 Task: Search one way flight ticket for 3 adults, 3 children in premium economy from Sheridan: Sheridan County Airport to Laramie: Laramie Regional Airport on 5-3-2023. Choice of flights is Southwest. Number of bags: 1 carry on bag. Price is upto 108000. Outbound departure time preference is 20:45.
Action: Mouse moved to (295, 258)
Screenshot: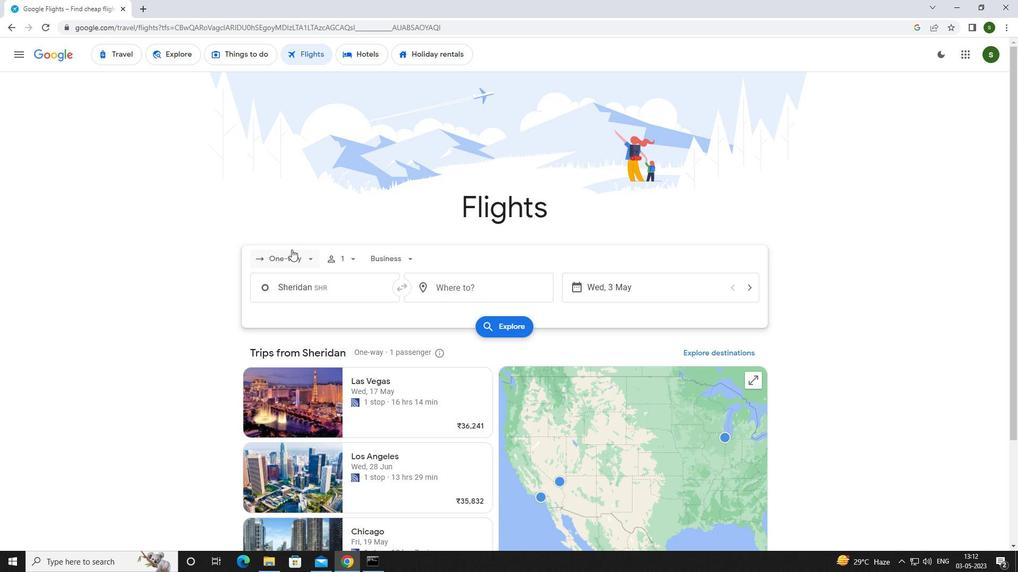 
Action: Mouse pressed left at (295, 258)
Screenshot: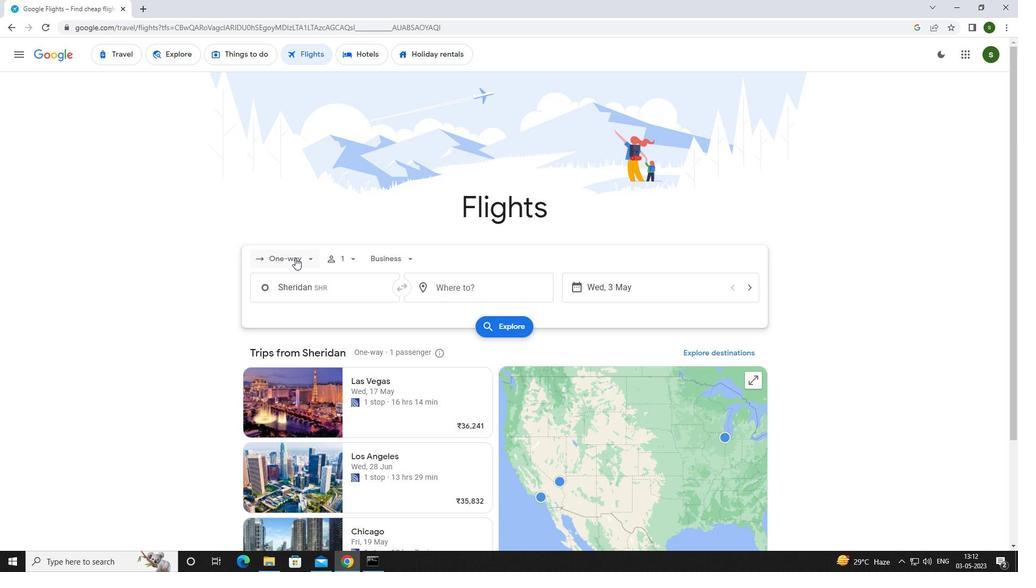 
Action: Mouse moved to (297, 312)
Screenshot: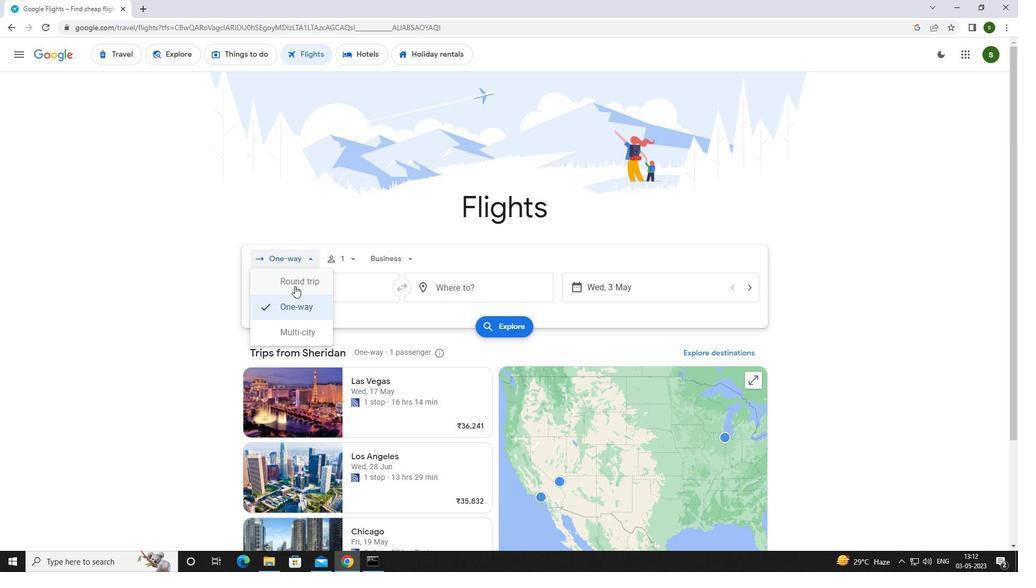 
Action: Mouse pressed left at (297, 312)
Screenshot: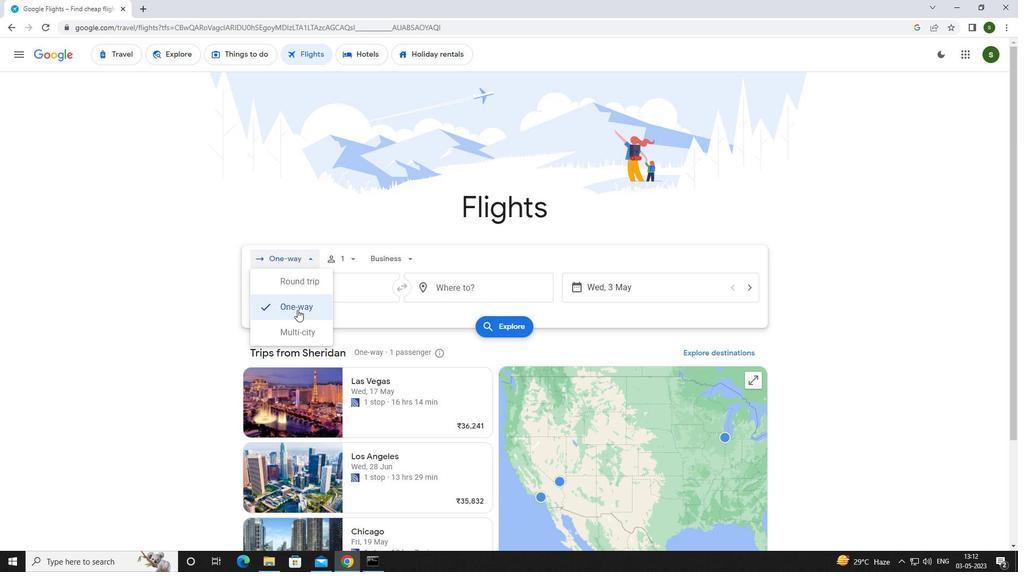 
Action: Mouse moved to (348, 260)
Screenshot: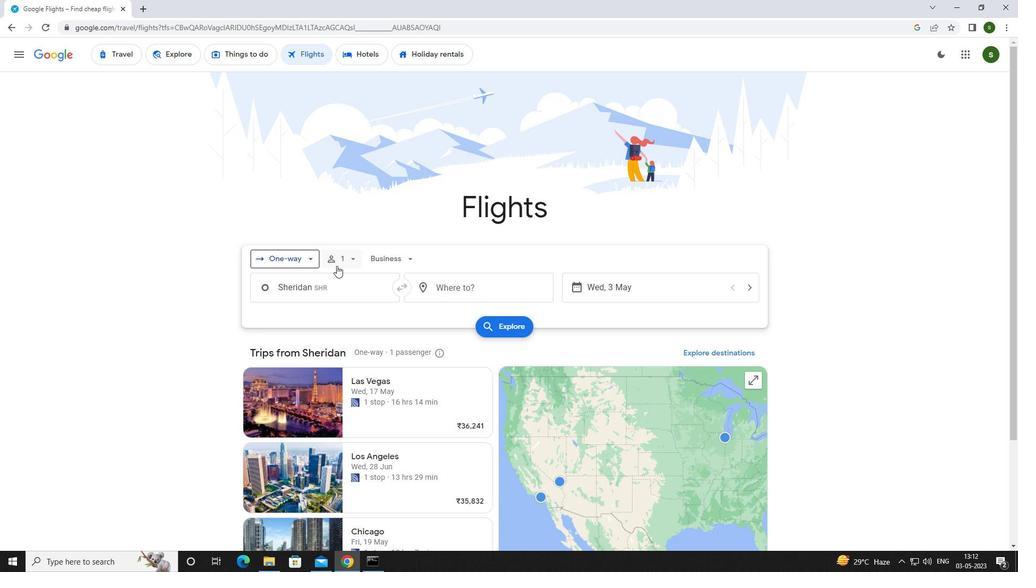 
Action: Mouse pressed left at (348, 260)
Screenshot: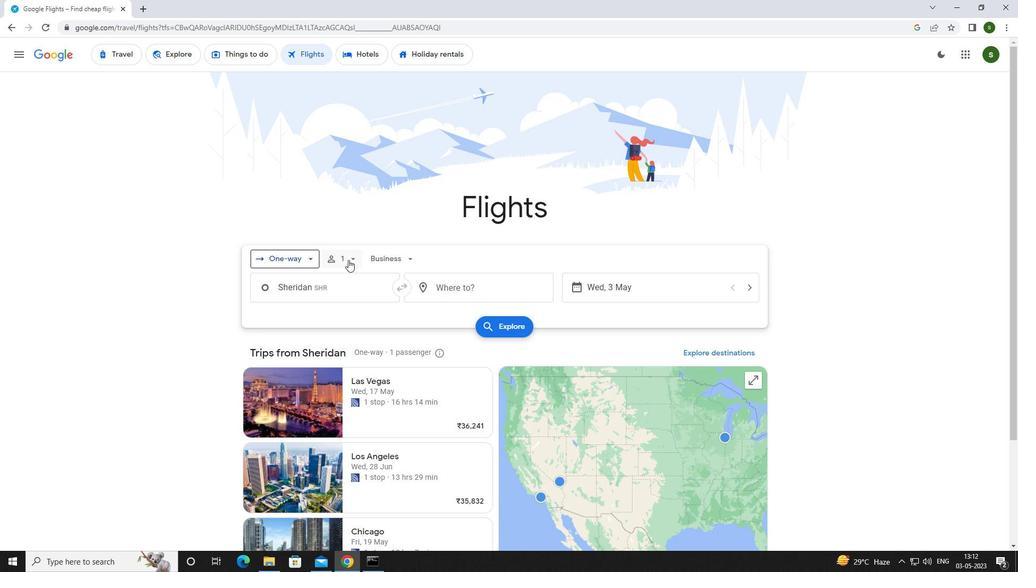 
Action: Mouse moved to (433, 283)
Screenshot: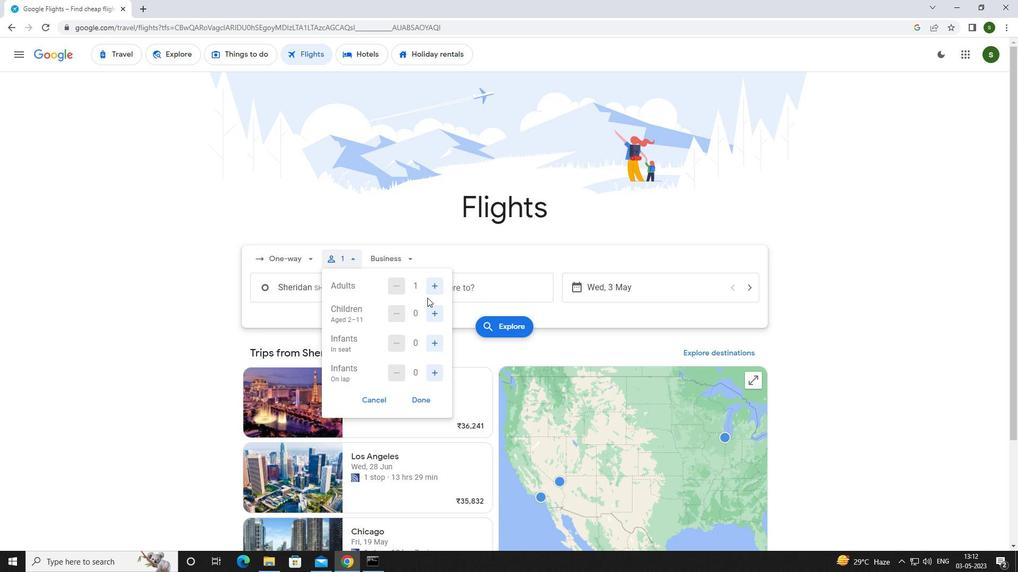 
Action: Mouse pressed left at (433, 283)
Screenshot: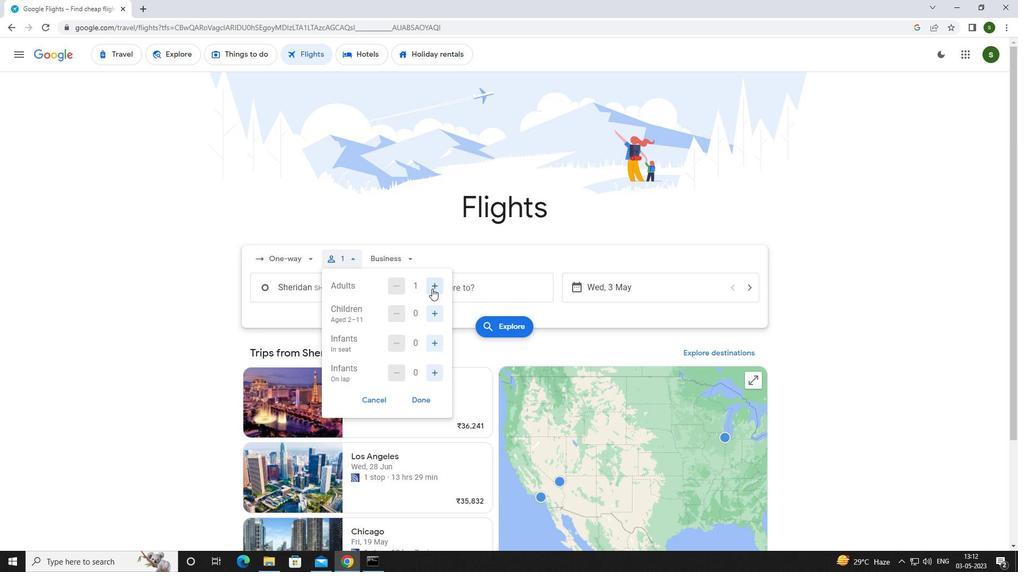 
Action: Mouse pressed left at (433, 283)
Screenshot: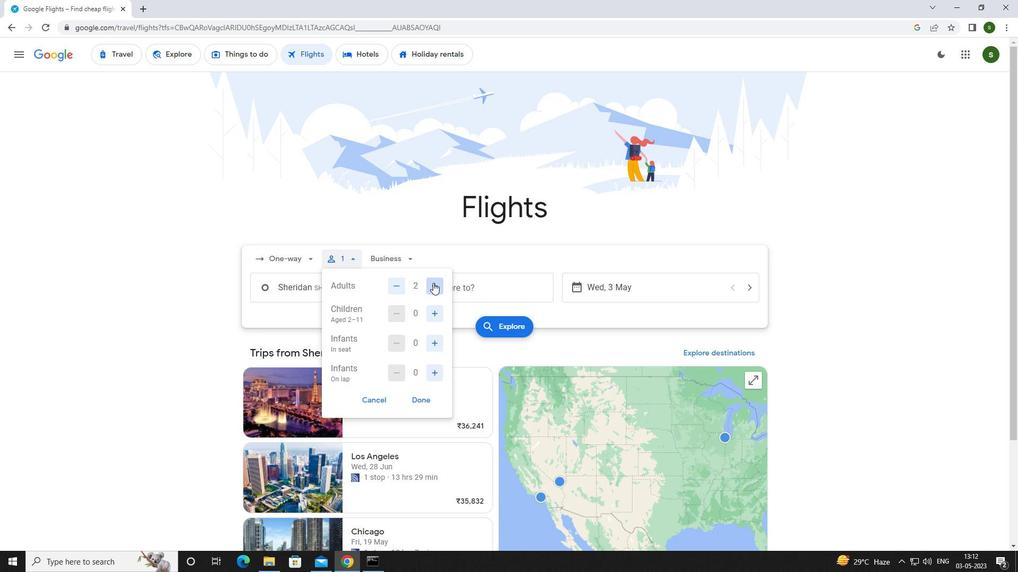 
Action: Mouse moved to (438, 316)
Screenshot: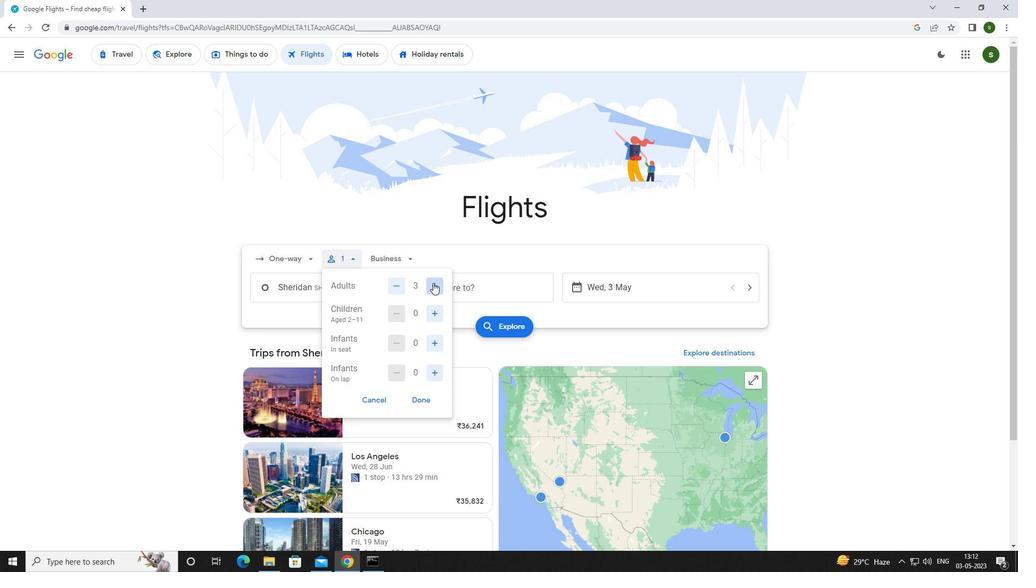 
Action: Mouse pressed left at (438, 316)
Screenshot: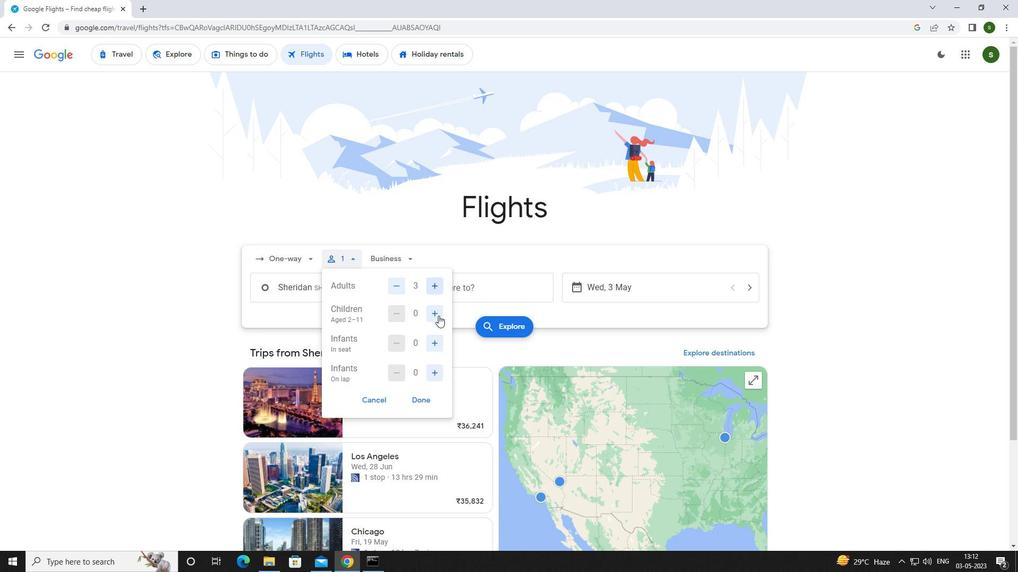 
Action: Mouse pressed left at (438, 316)
Screenshot: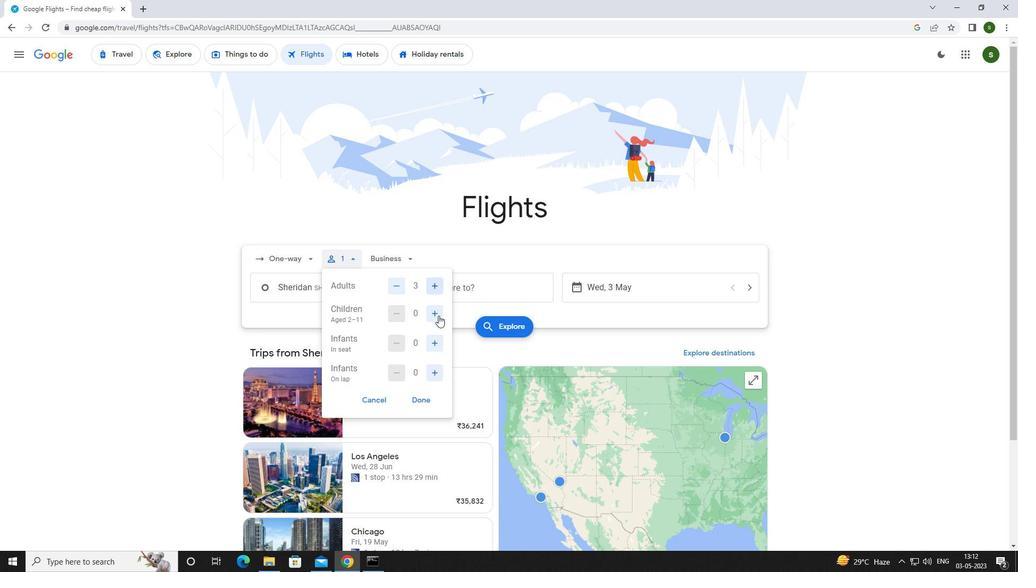 
Action: Mouse moved to (438, 316)
Screenshot: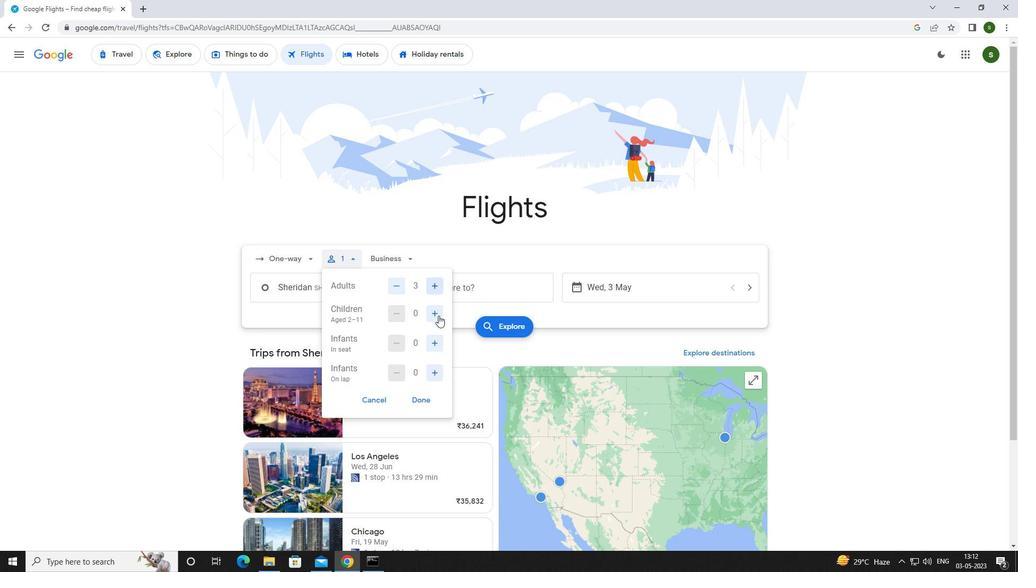 
Action: Mouse pressed left at (438, 316)
Screenshot: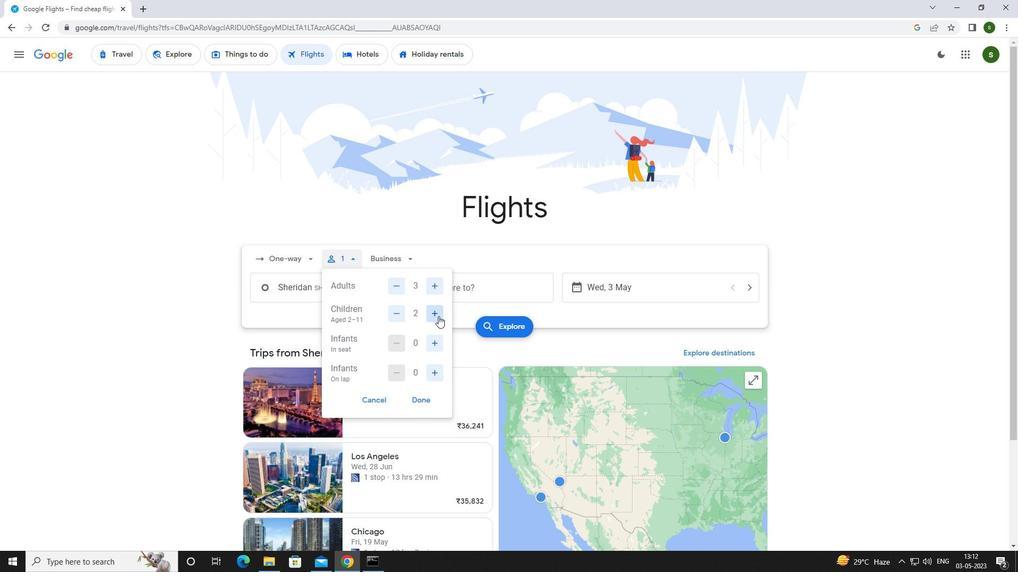 
Action: Mouse moved to (406, 259)
Screenshot: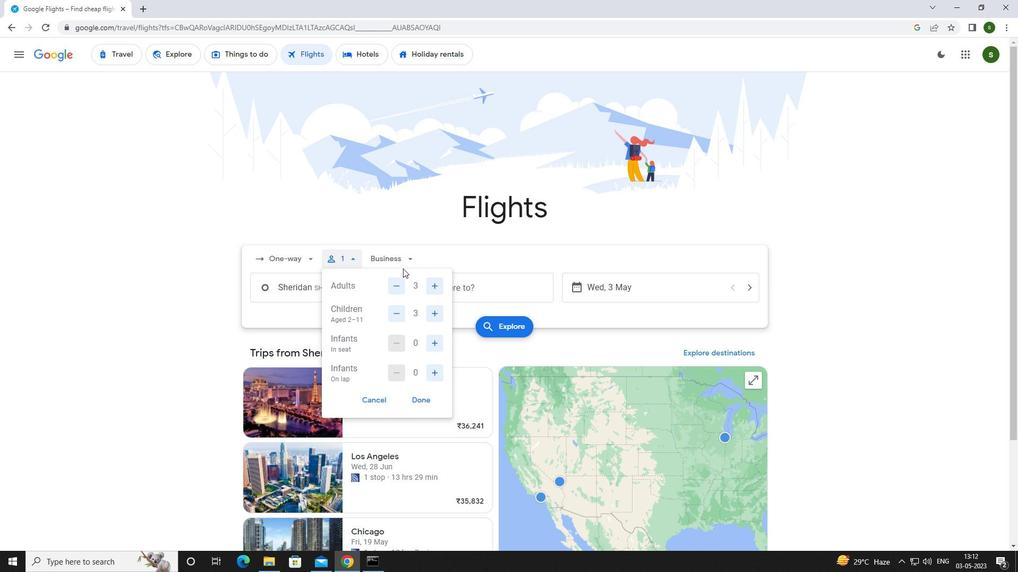 
Action: Mouse pressed left at (406, 259)
Screenshot: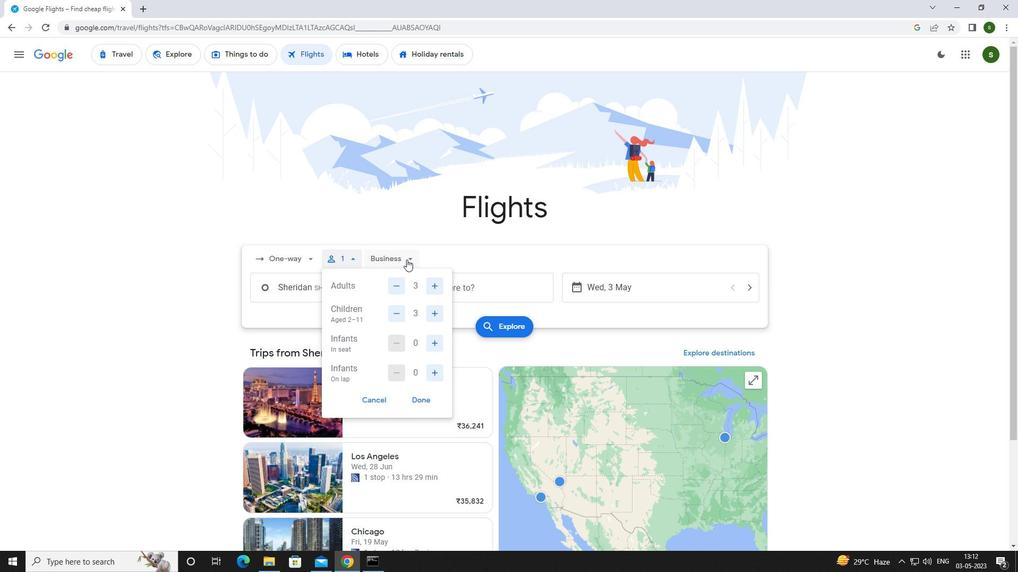 
Action: Mouse moved to (418, 305)
Screenshot: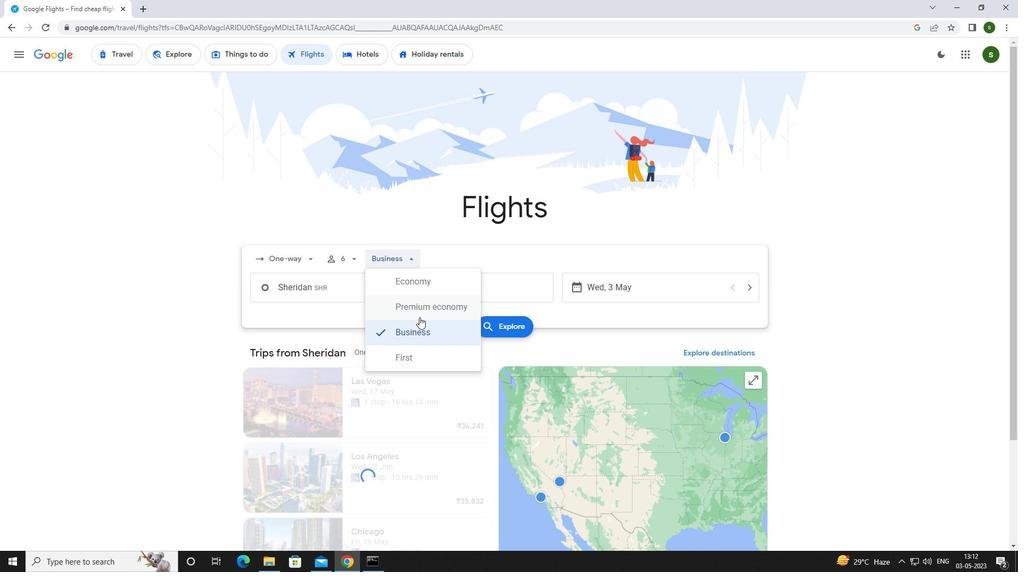 
Action: Mouse pressed left at (418, 305)
Screenshot: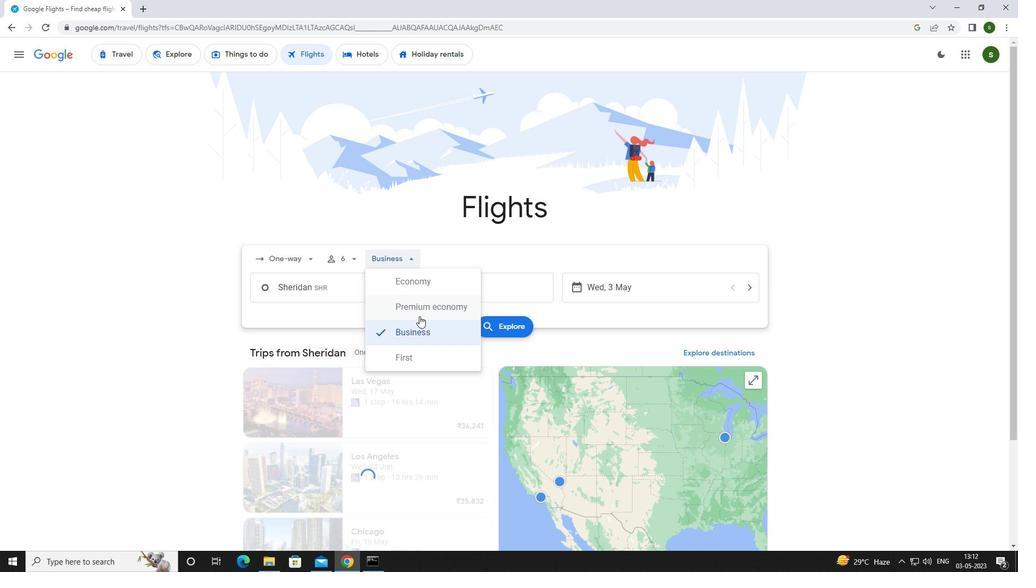 
Action: Mouse moved to (370, 287)
Screenshot: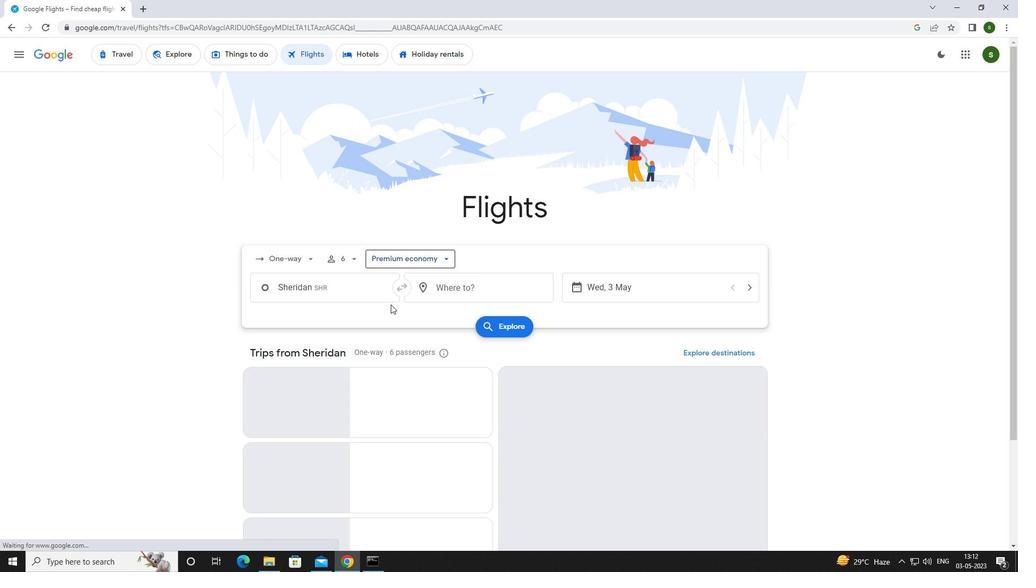 
Action: Mouse pressed left at (370, 287)
Screenshot: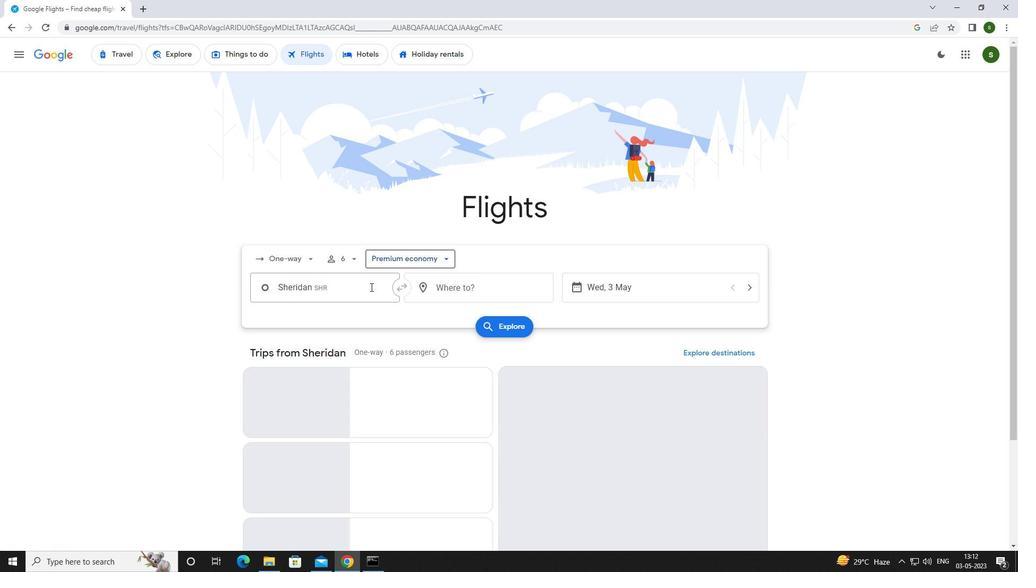 
Action: Mouse moved to (369, 284)
Screenshot: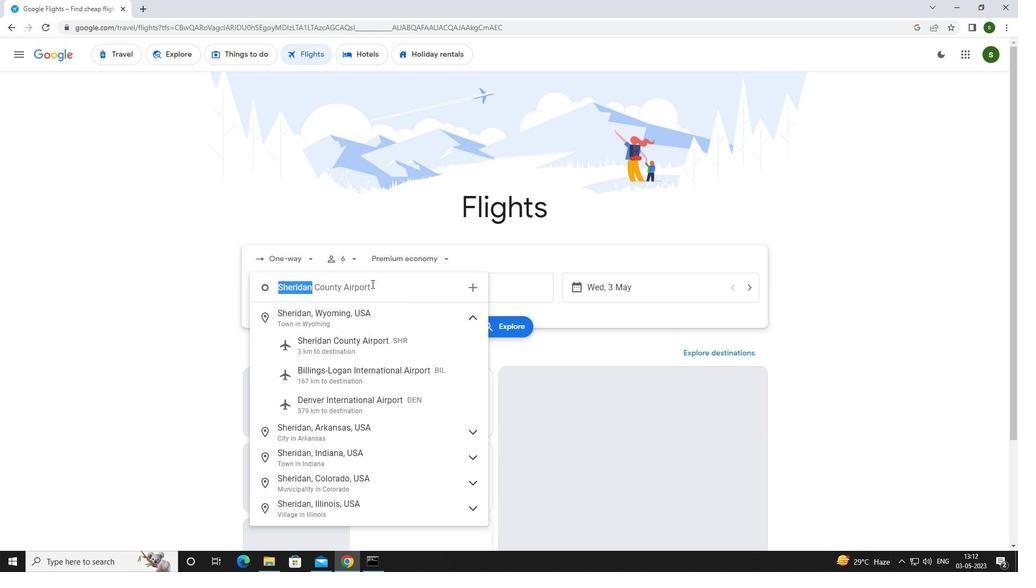
Action: Key pressed <Key.caps_lock>s<Key.caps_lock>heridan
Screenshot: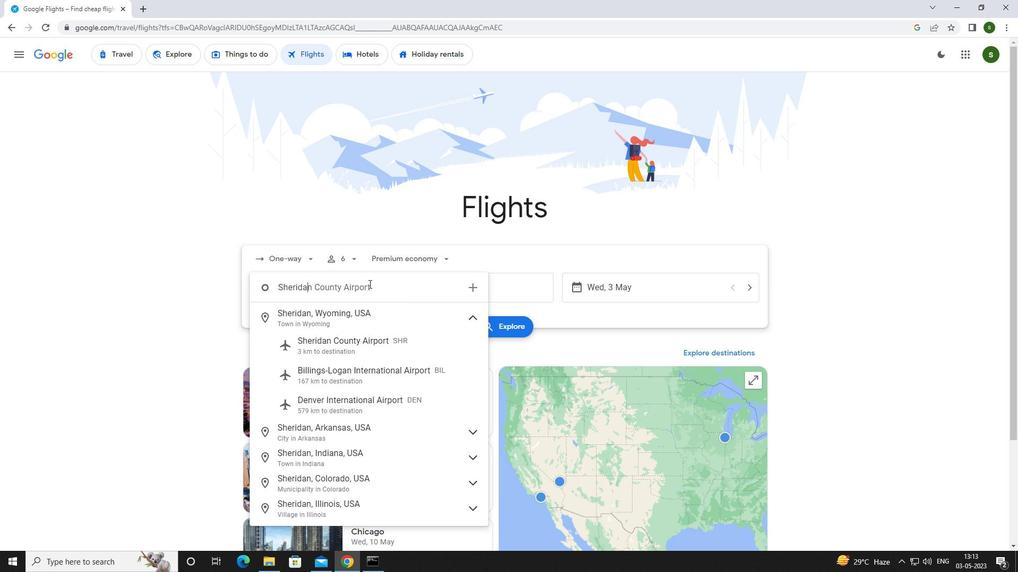 
Action: Mouse moved to (378, 339)
Screenshot: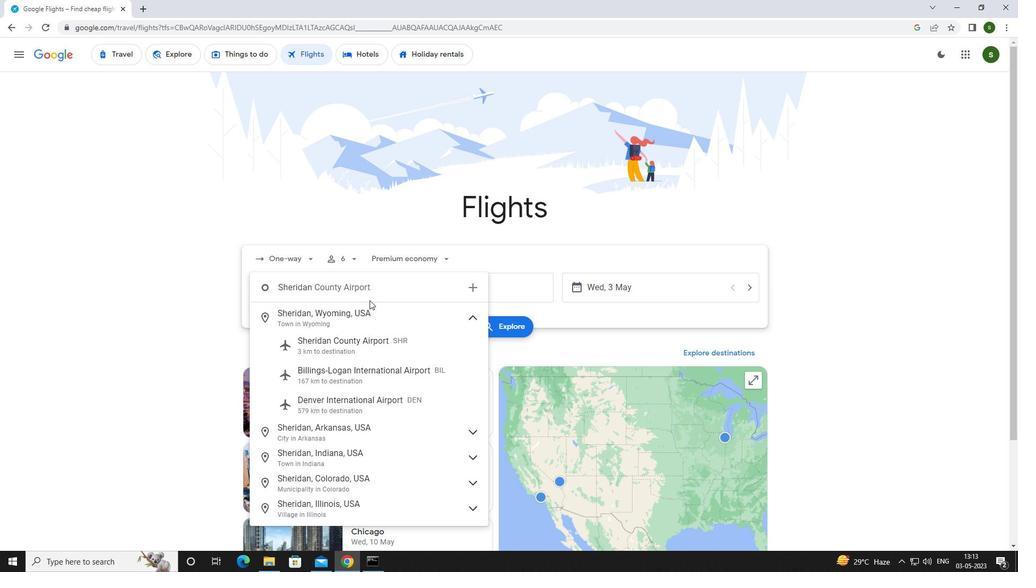 
Action: Mouse pressed left at (378, 339)
Screenshot: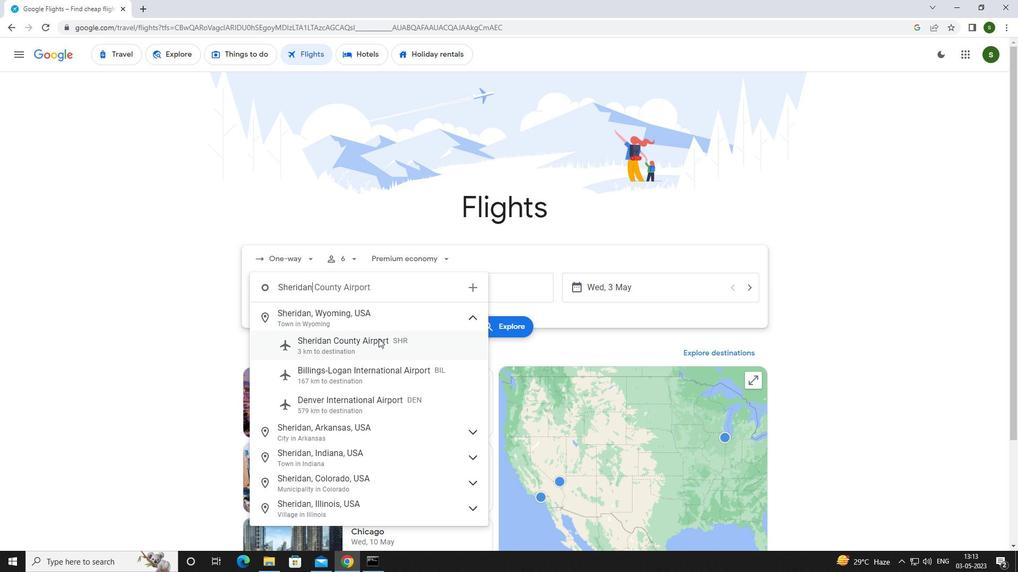 
Action: Mouse moved to (478, 279)
Screenshot: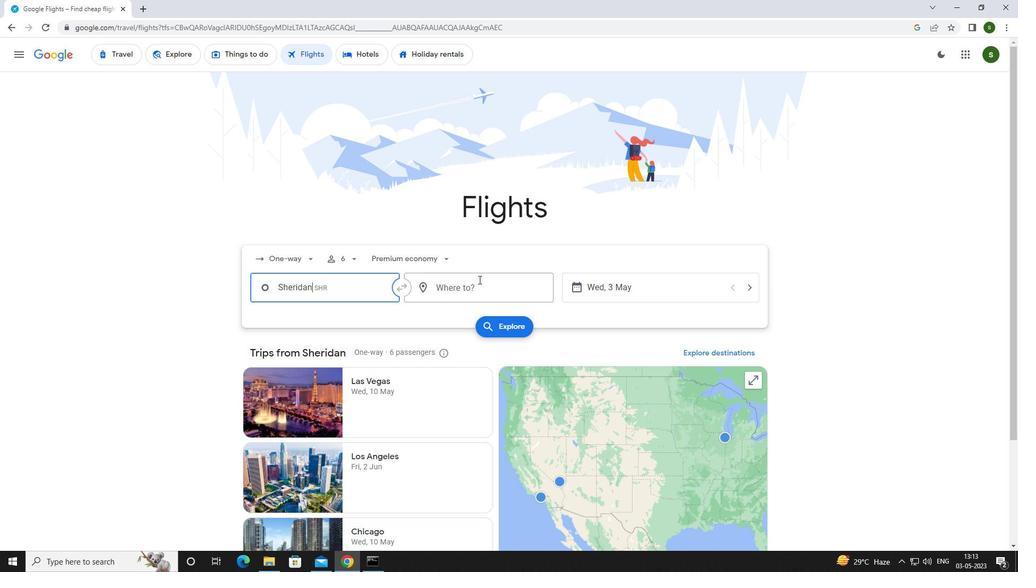 
Action: Mouse pressed left at (478, 279)
Screenshot: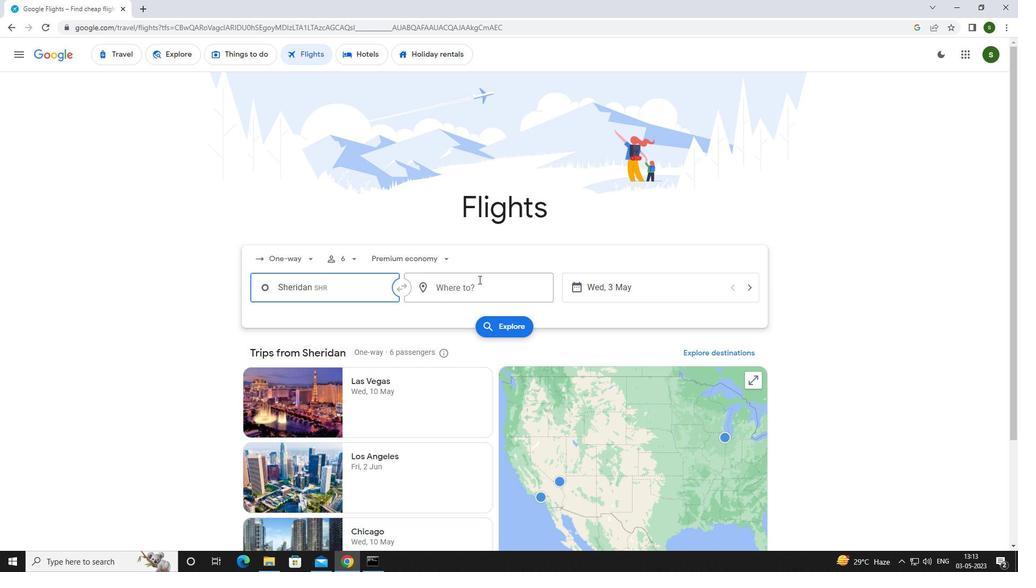 
Action: Mouse moved to (405, 300)
Screenshot: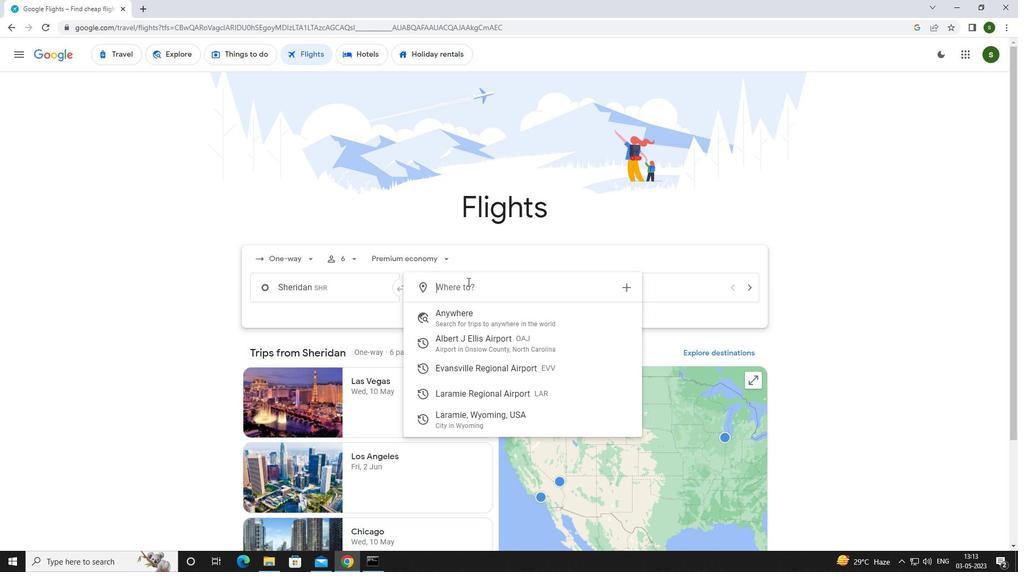 
Action: Key pressed <Key.caps_lock>l<Key.caps_lock>aram
Screenshot: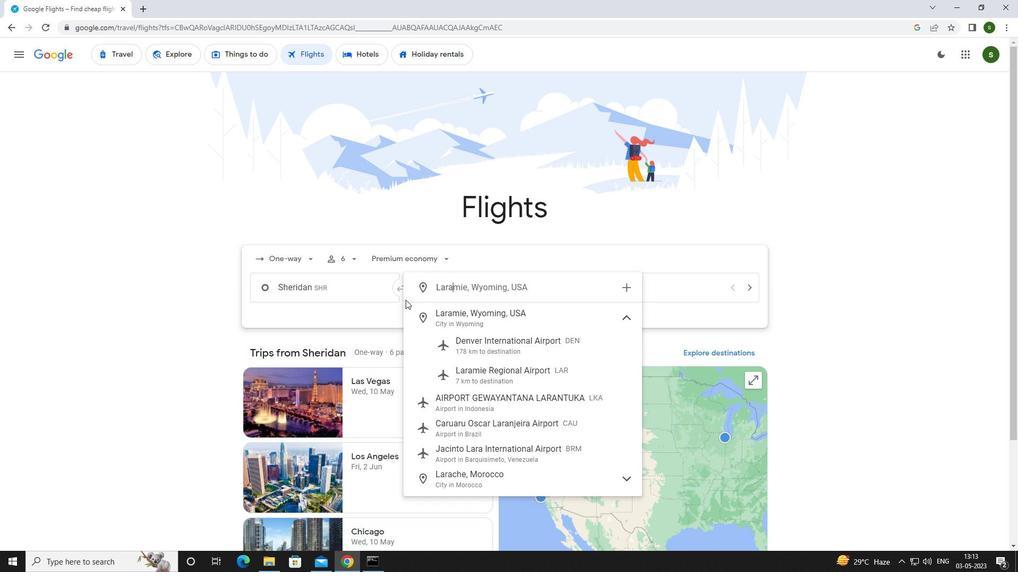 
Action: Mouse moved to (475, 373)
Screenshot: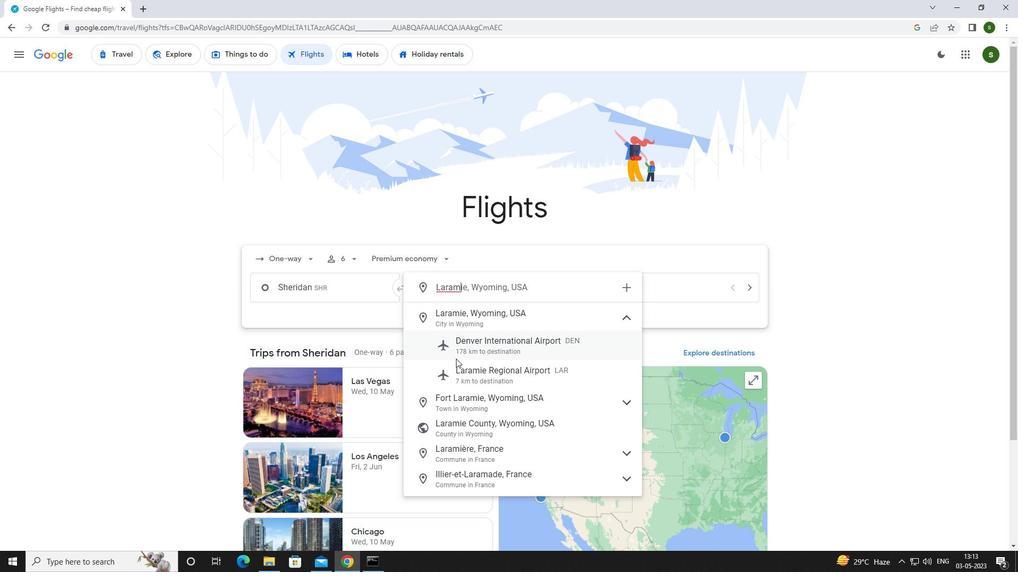 
Action: Mouse pressed left at (475, 373)
Screenshot: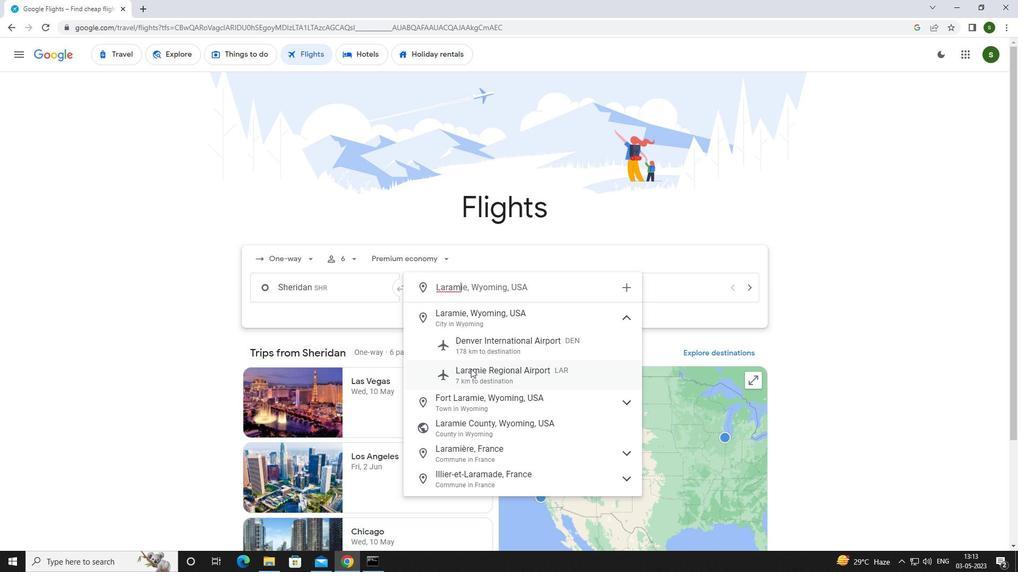 
Action: Mouse moved to (653, 287)
Screenshot: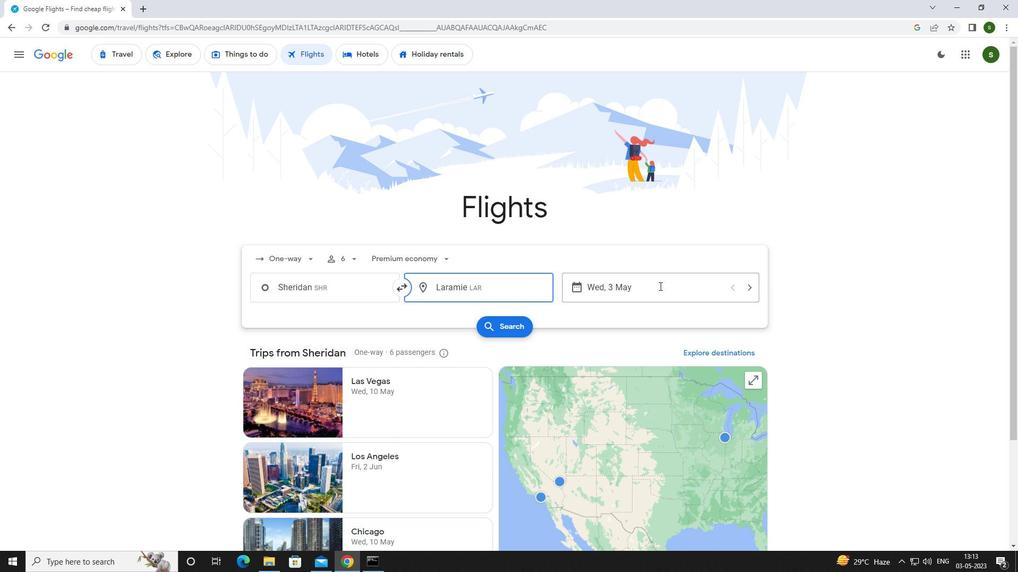 
Action: Mouse pressed left at (653, 287)
Screenshot: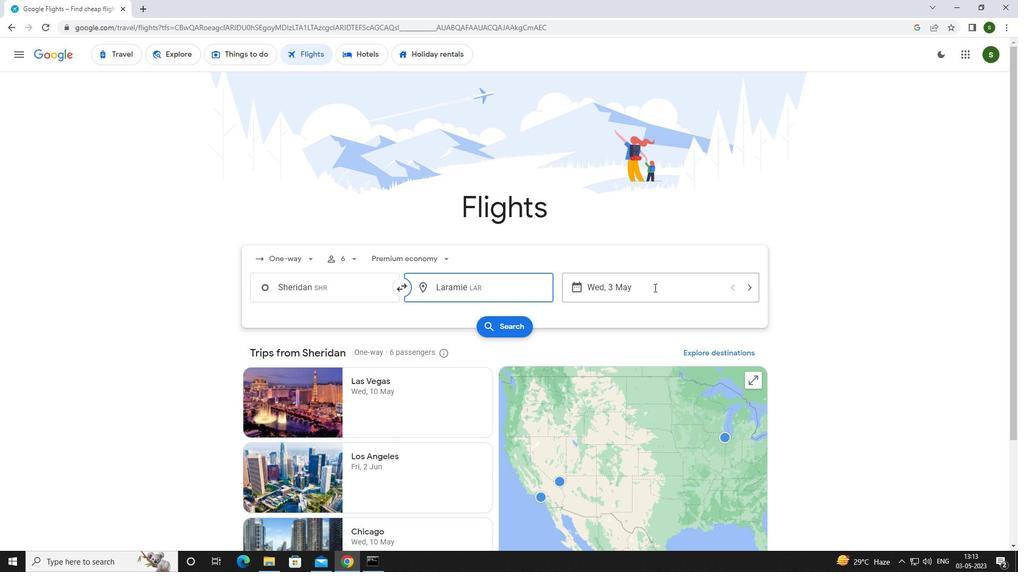 
Action: Mouse moved to (459, 355)
Screenshot: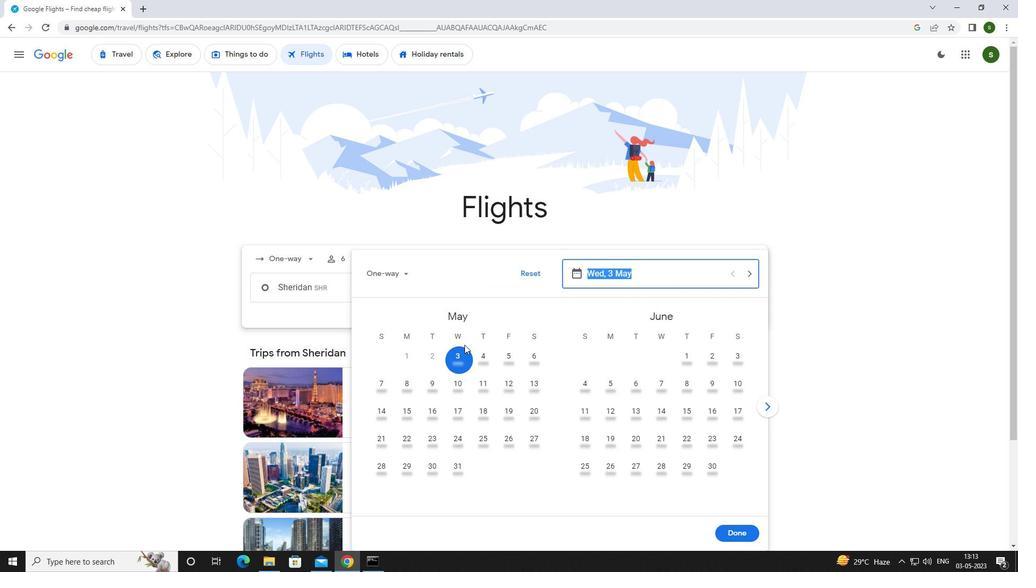 
Action: Mouse pressed left at (459, 355)
Screenshot: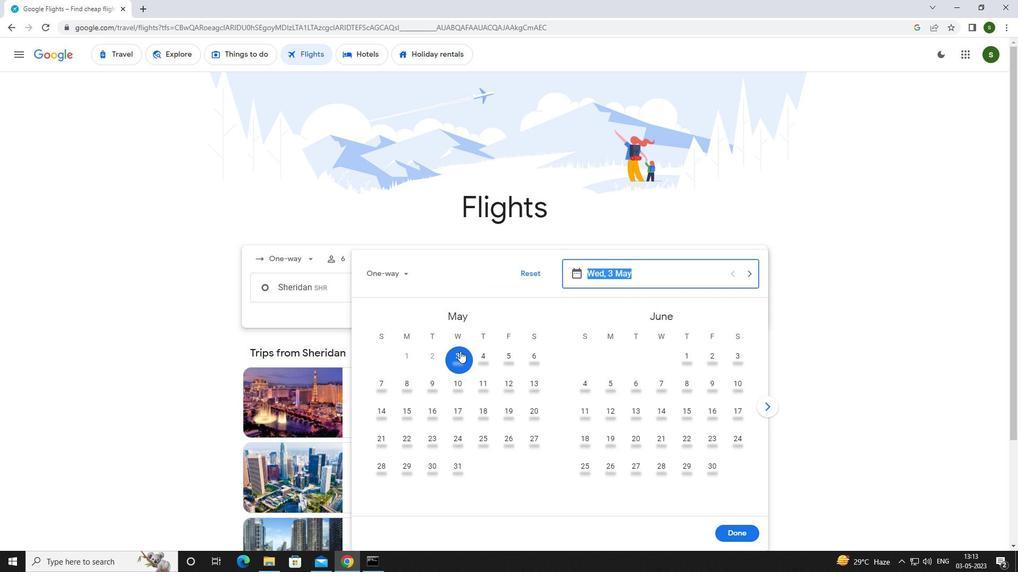 
Action: Mouse moved to (733, 529)
Screenshot: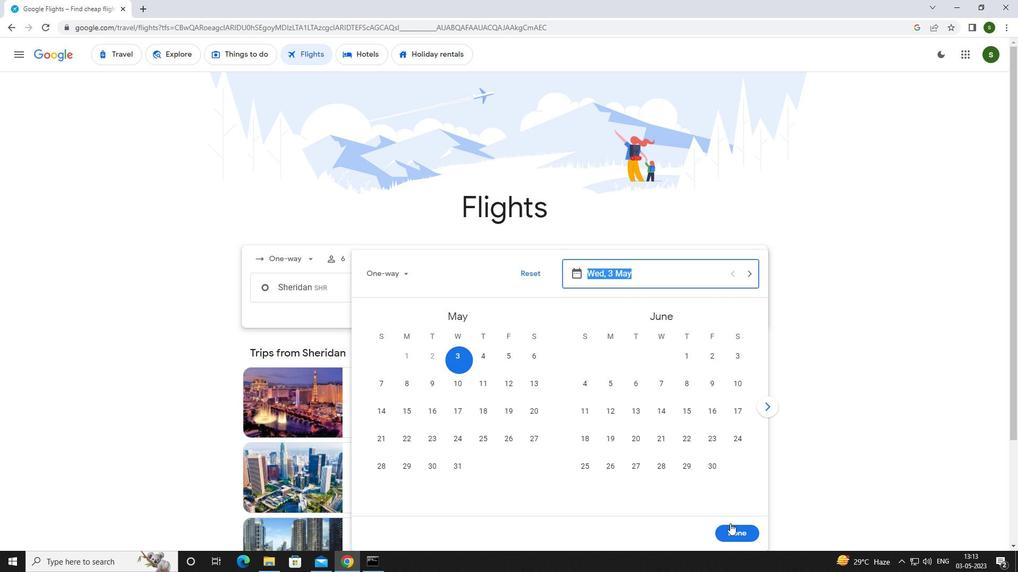 
Action: Mouse pressed left at (733, 529)
Screenshot: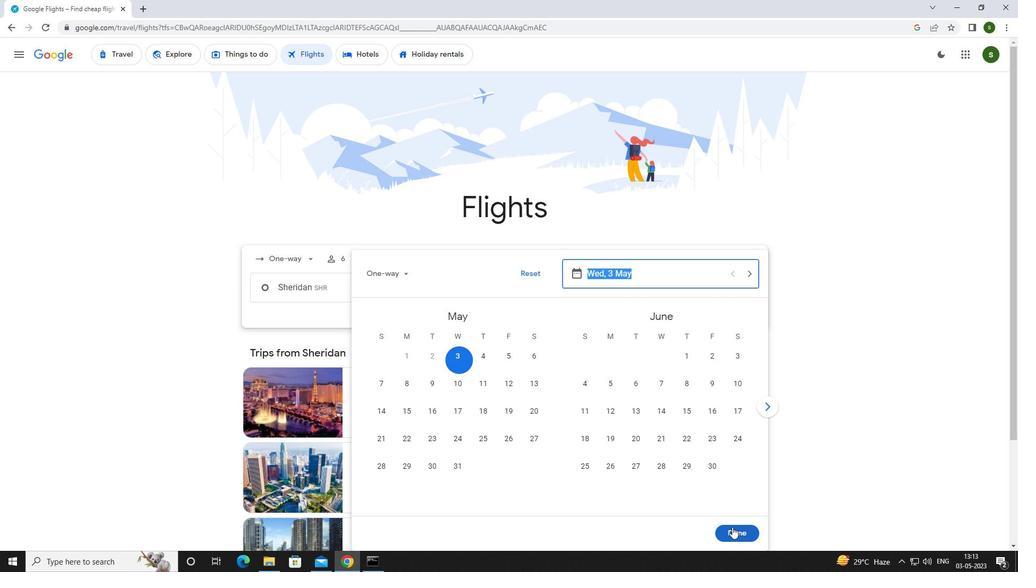 
Action: Mouse moved to (499, 328)
Screenshot: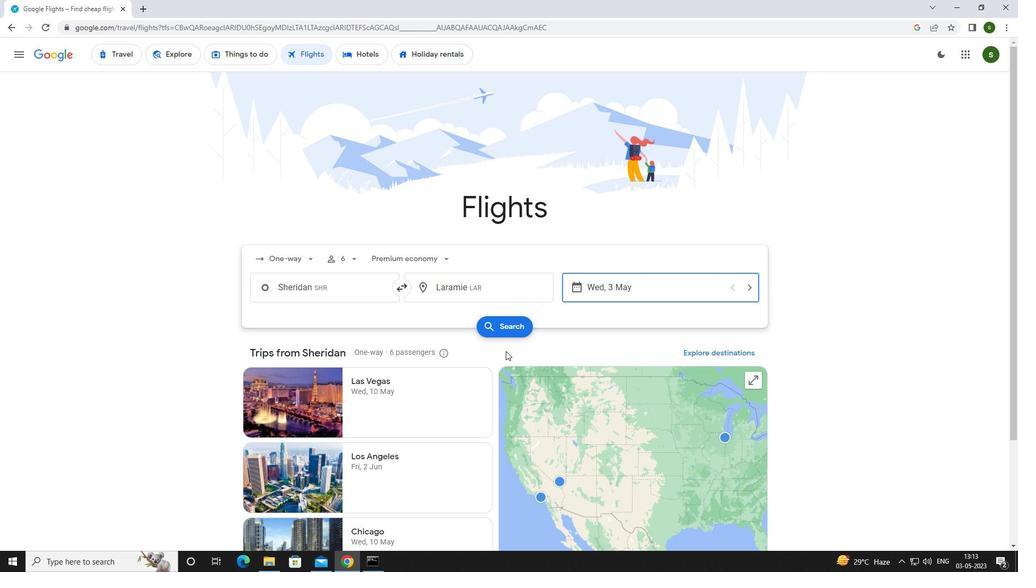 
Action: Mouse pressed left at (499, 328)
Screenshot: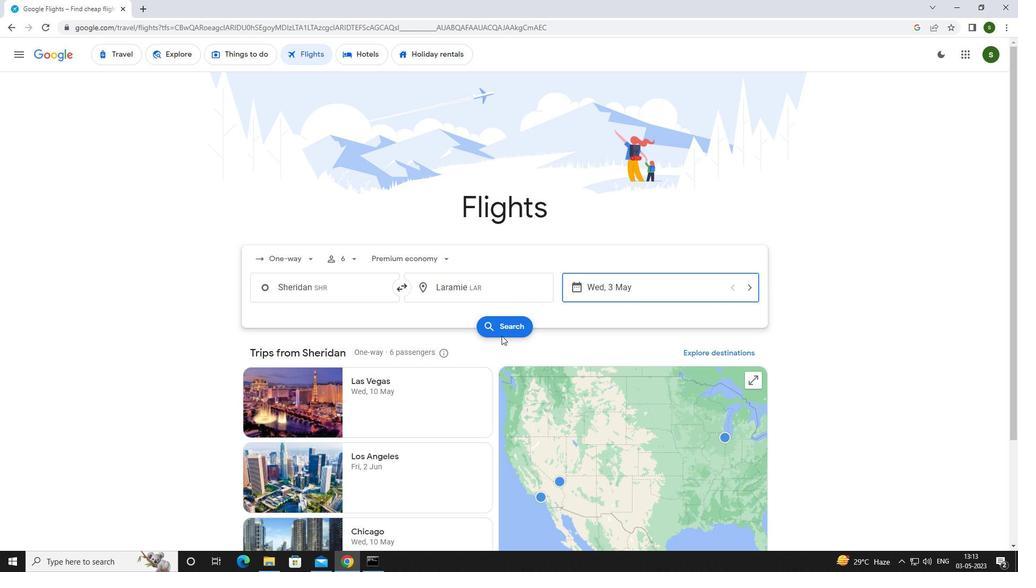 
Action: Mouse moved to (276, 155)
Screenshot: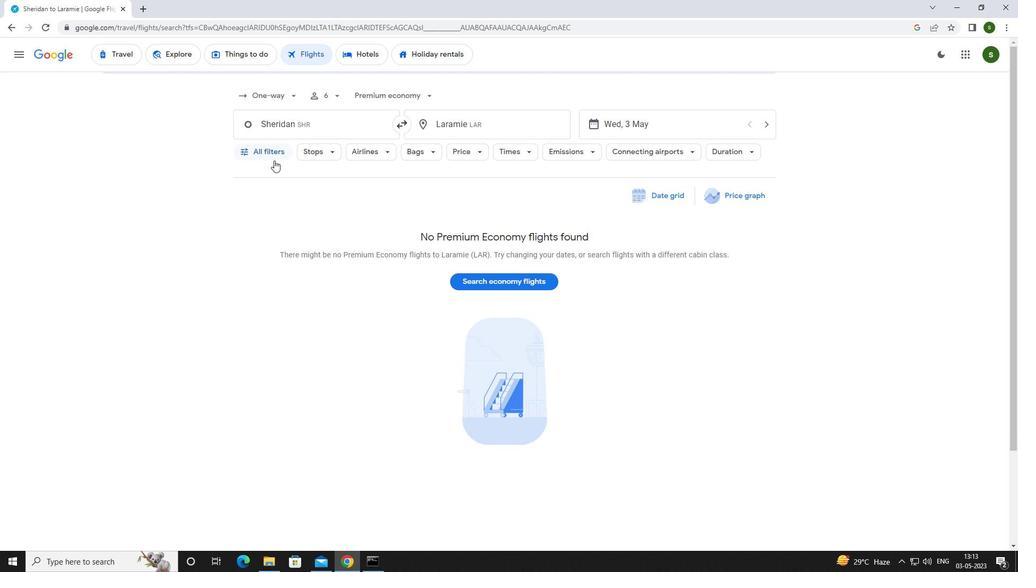 
Action: Mouse pressed left at (276, 155)
Screenshot: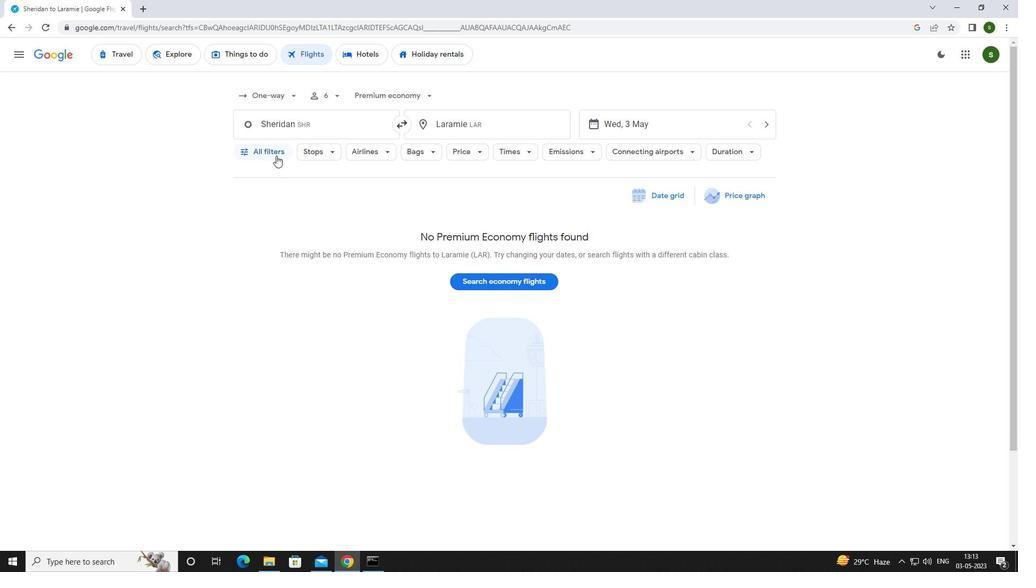 
Action: Mouse moved to (395, 373)
Screenshot: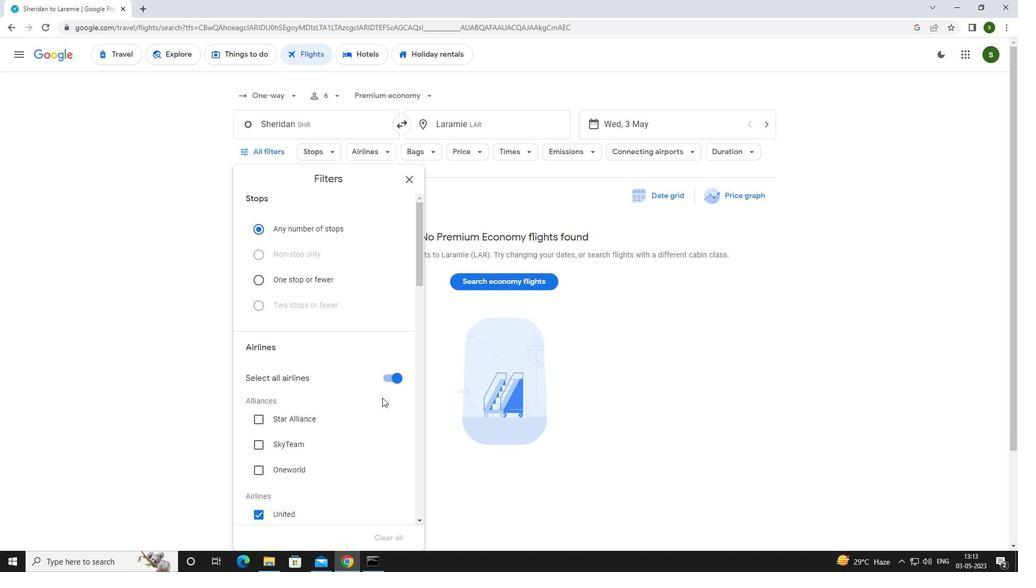 
Action: Mouse pressed left at (395, 373)
Screenshot: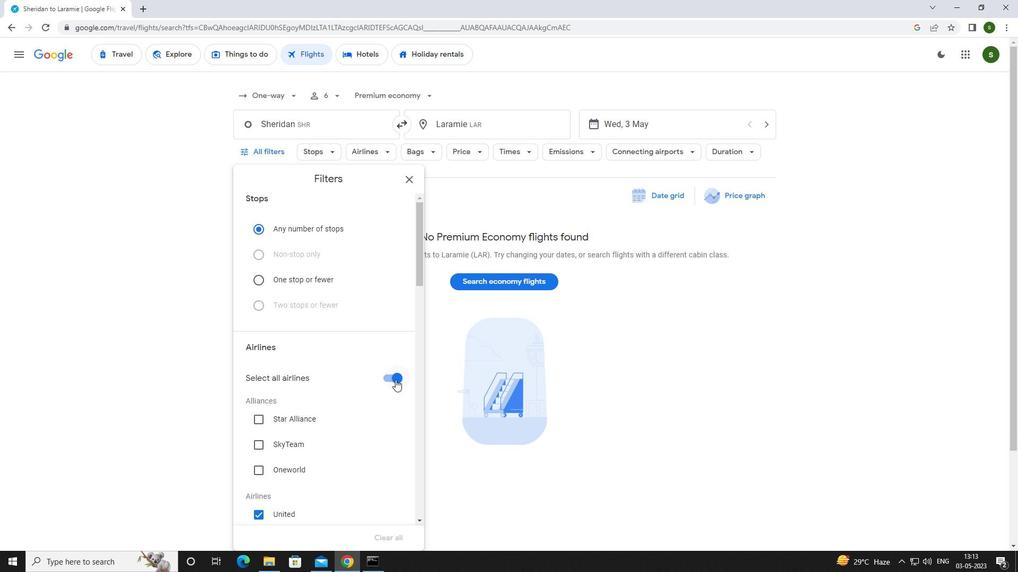 
Action: Mouse moved to (347, 314)
Screenshot: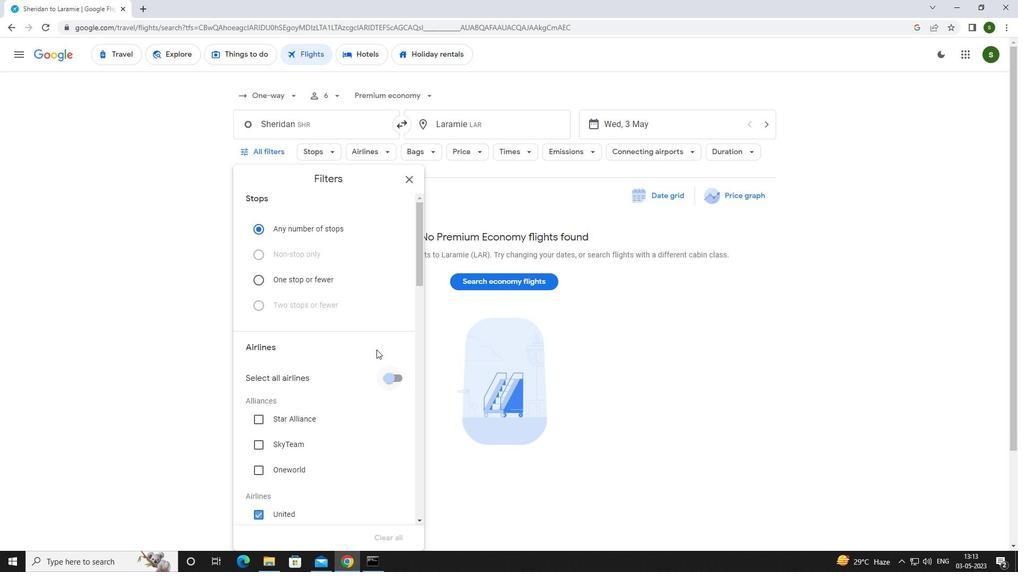 
Action: Mouse scrolled (347, 314) with delta (0, 0)
Screenshot: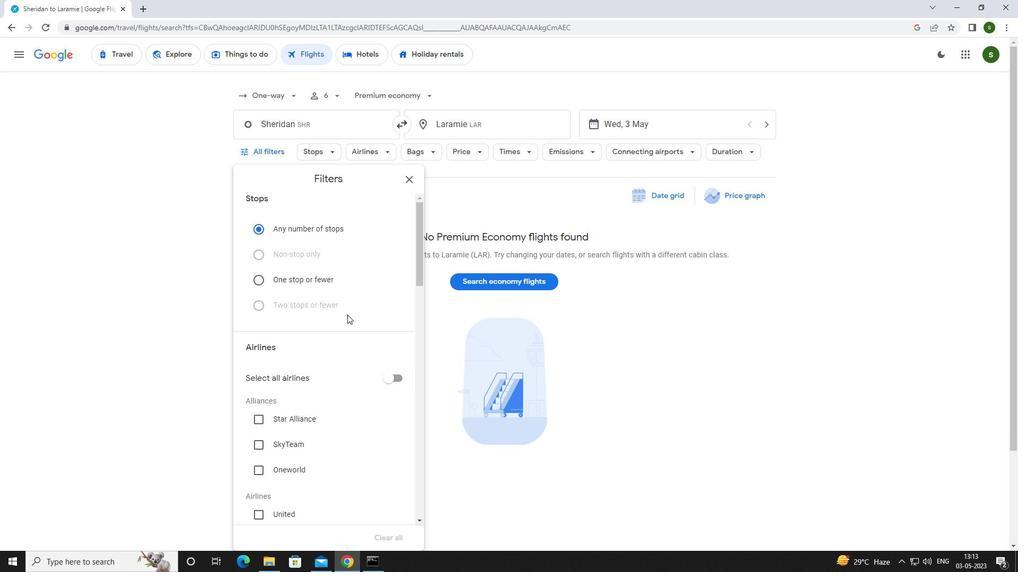 
Action: Mouse scrolled (347, 314) with delta (0, 0)
Screenshot: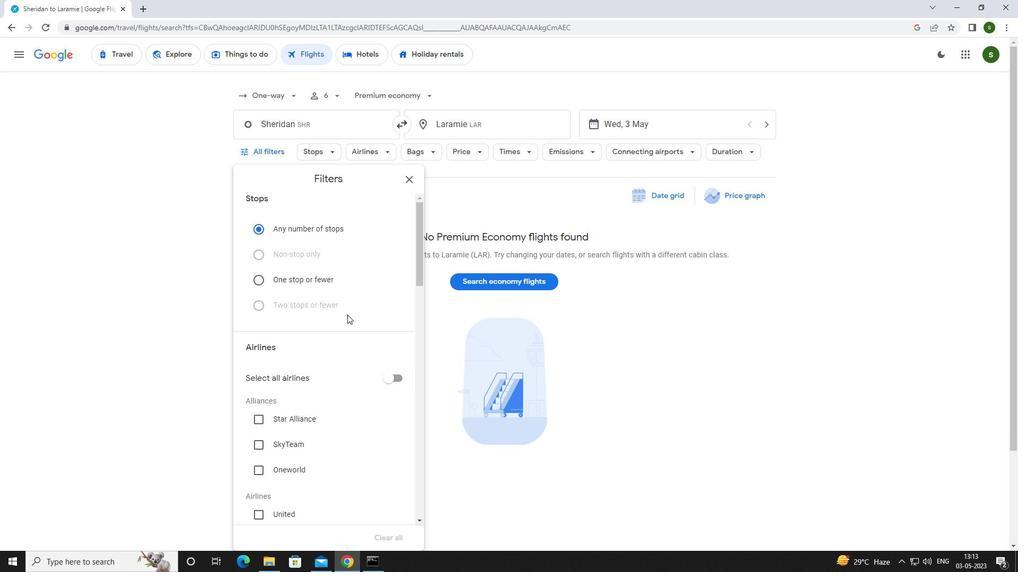 
Action: Mouse scrolled (347, 314) with delta (0, 0)
Screenshot: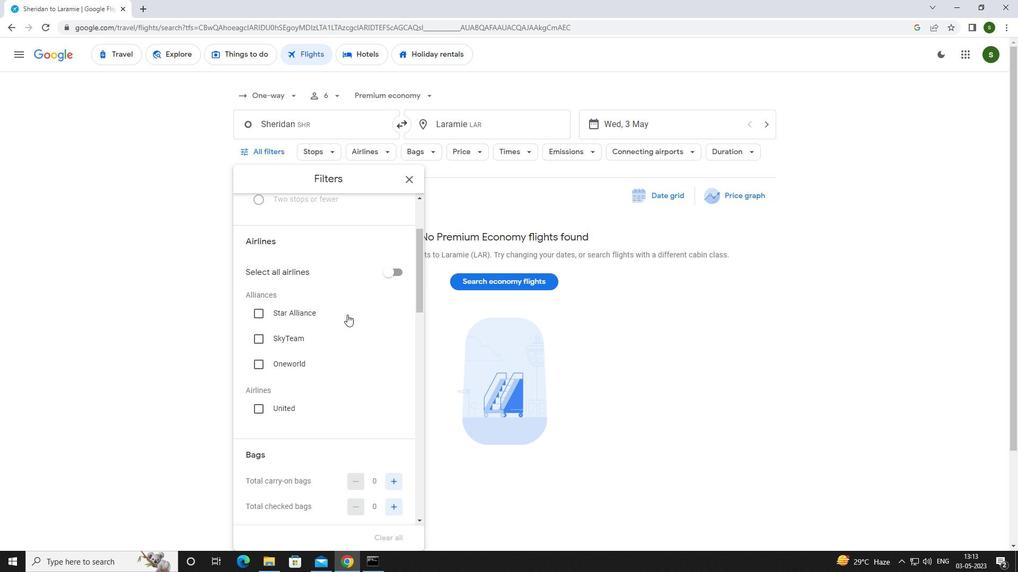 
Action: Mouse scrolled (347, 314) with delta (0, 0)
Screenshot: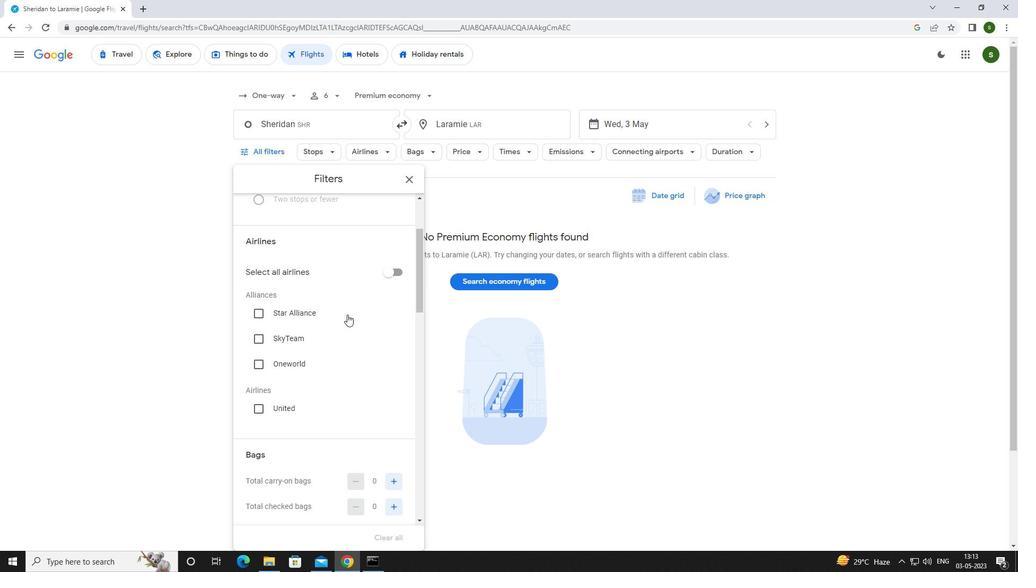
Action: Mouse moved to (396, 376)
Screenshot: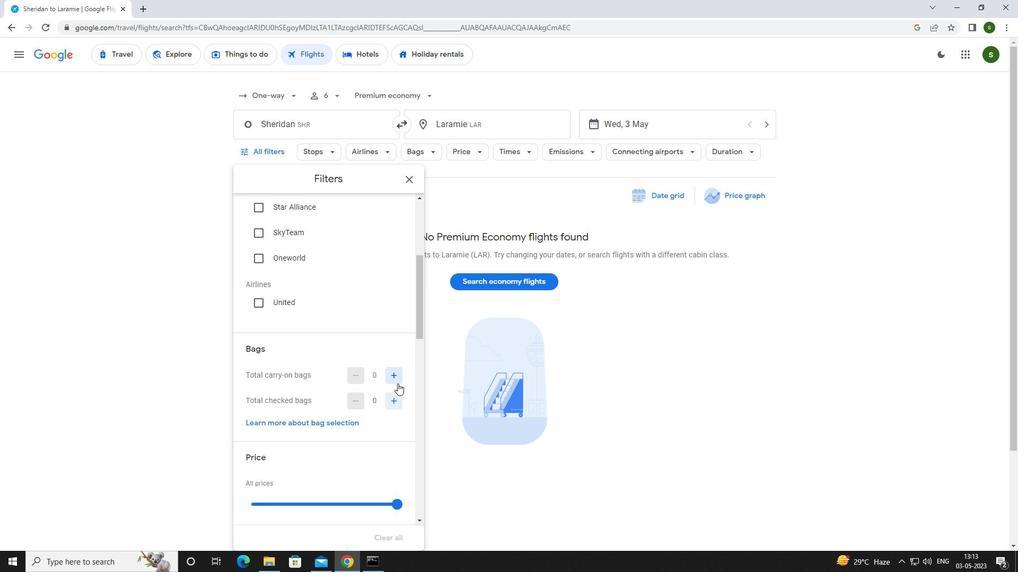 
Action: Mouse pressed left at (396, 376)
Screenshot: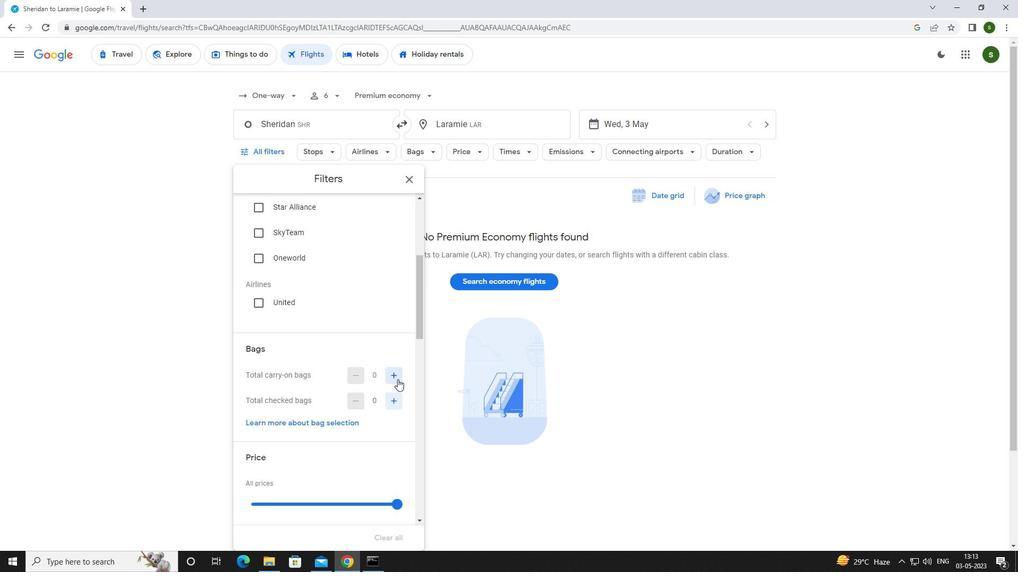 
Action: Mouse scrolled (396, 376) with delta (0, 0)
Screenshot: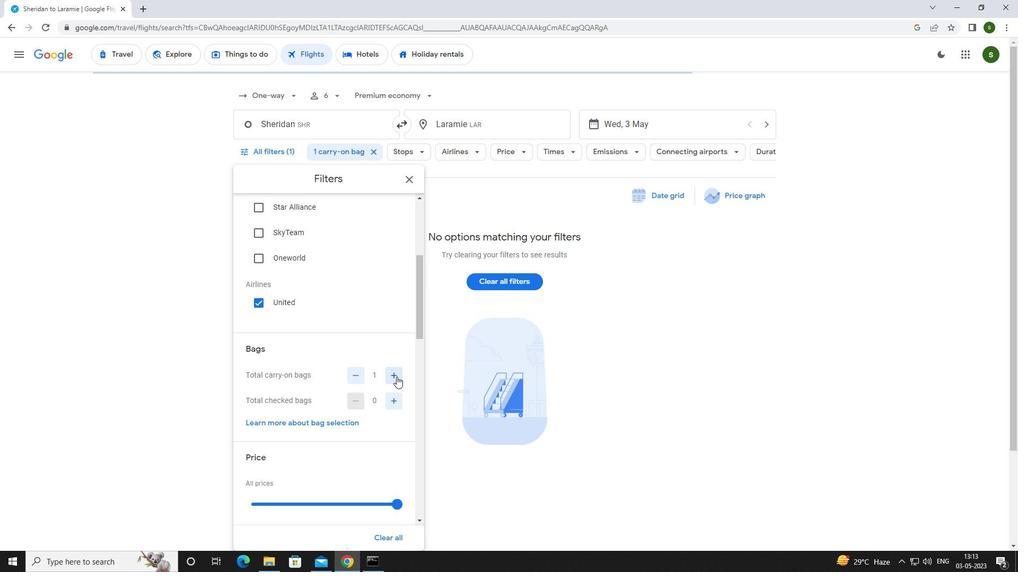 
Action: Mouse scrolled (396, 376) with delta (0, 0)
Screenshot: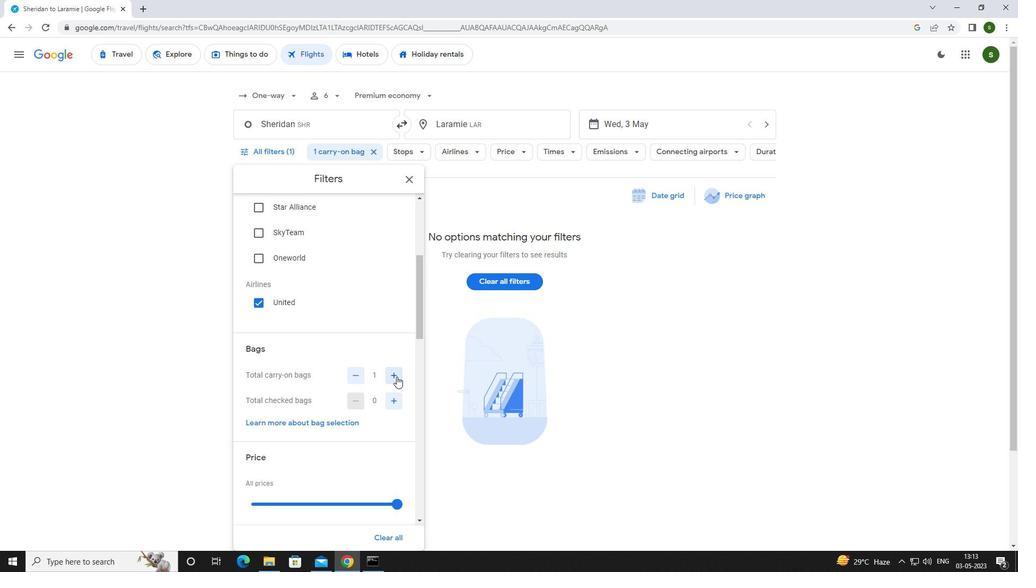 
Action: Mouse moved to (396, 392)
Screenshot: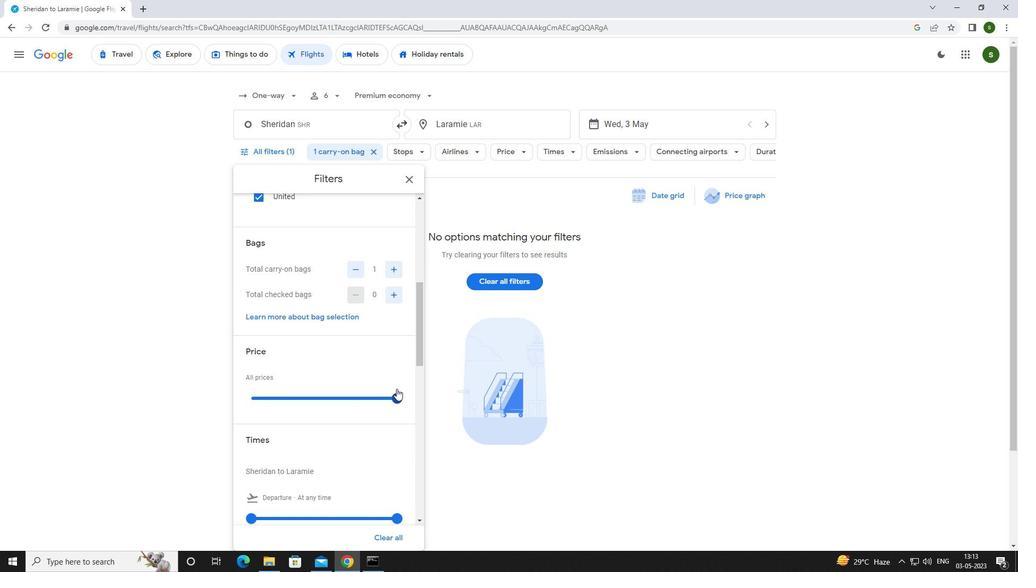 
Action: Mouse pressed left at (396, 392)
Screenshot: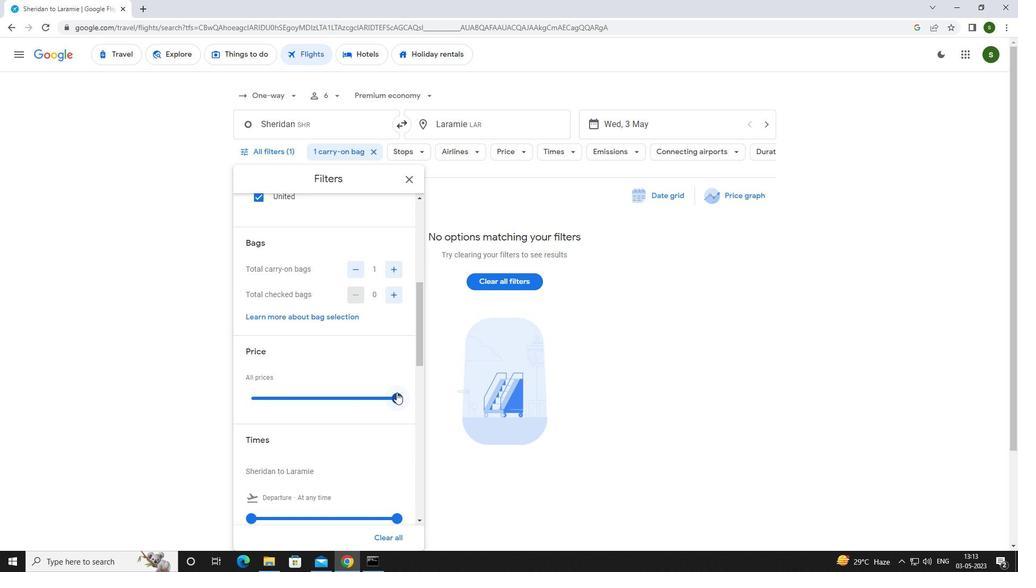 
Action: Mouse moved to (396, 392)
Screenshot: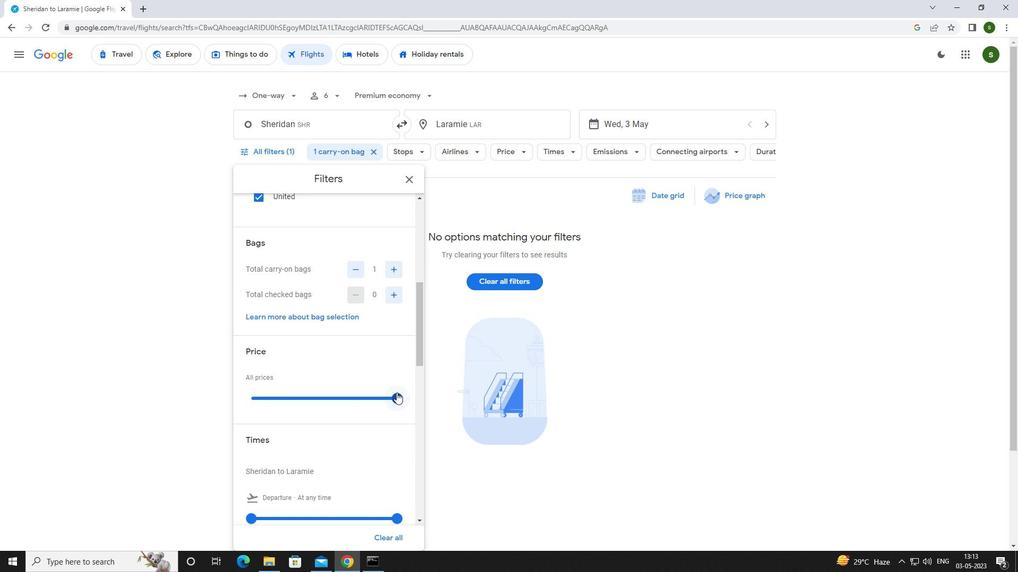 
Action: Mouse scrolled (396, 392) with delta (0, 0)
Screenshot: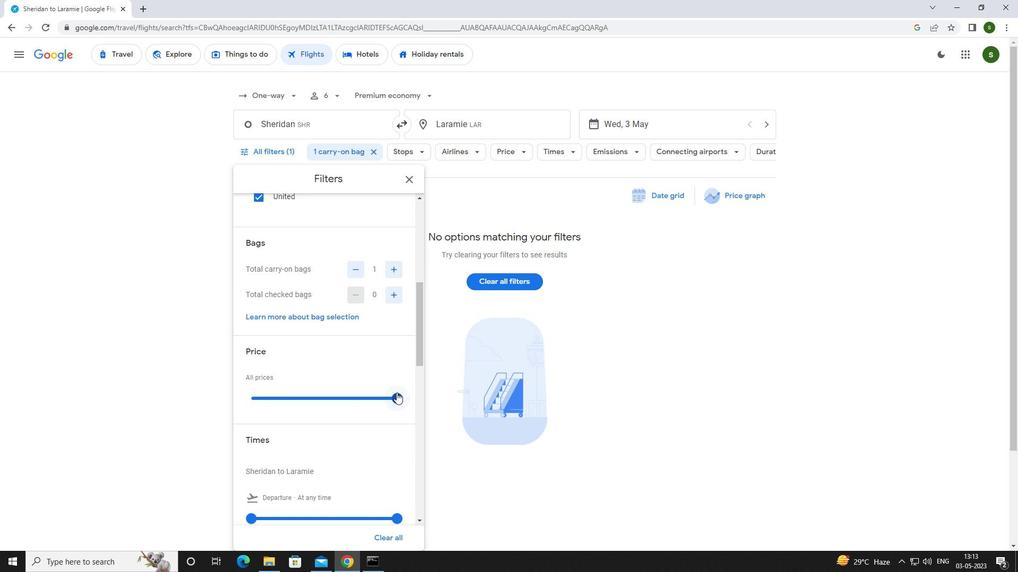
Action: Mouse scrolled (396, 392) with delta (0, 0)
Screenshot: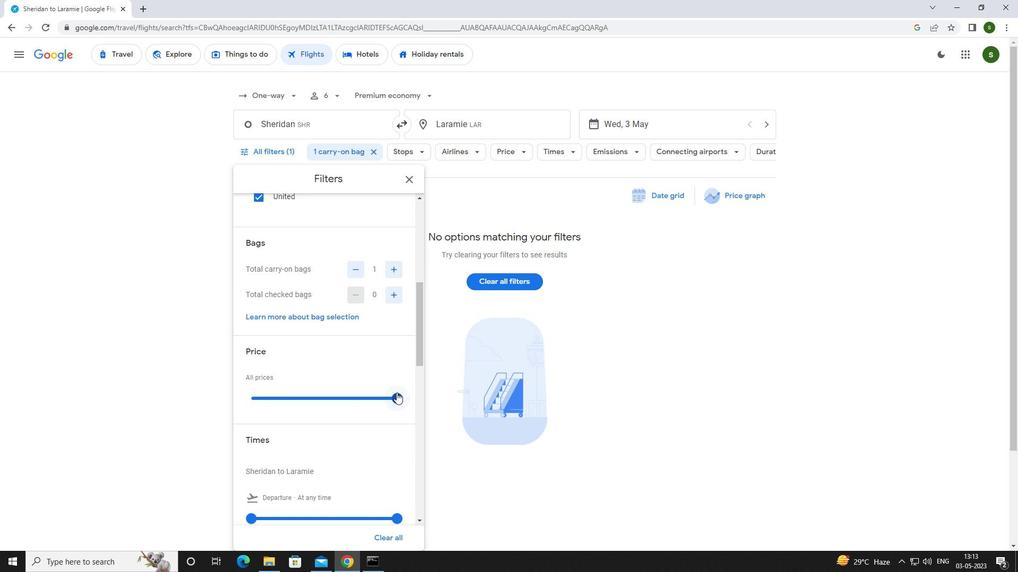
Action: Mouse moved to (246, 412)
Screenshot: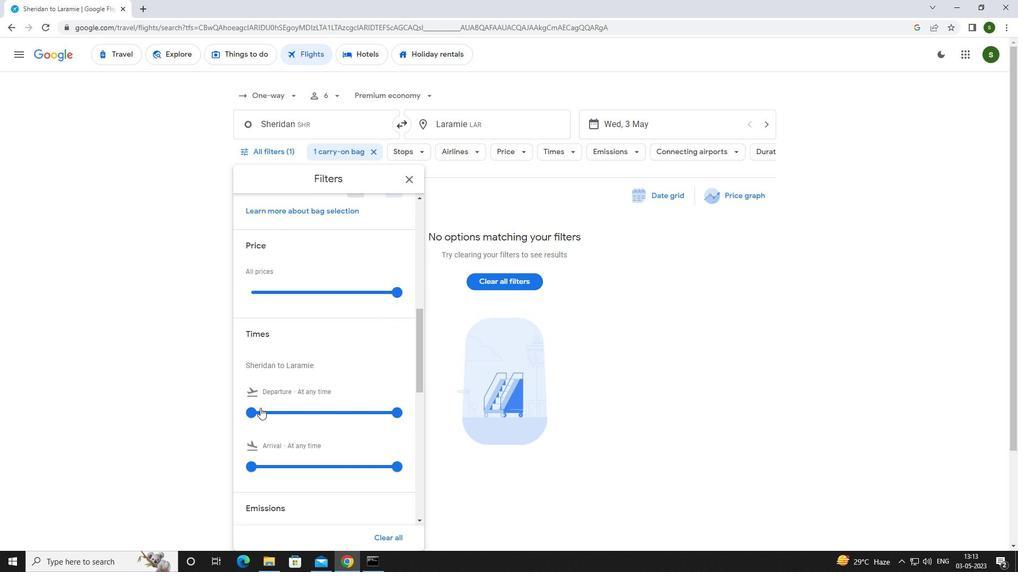 
Action: Mouse pressed left at (246, 412)
Screenshot: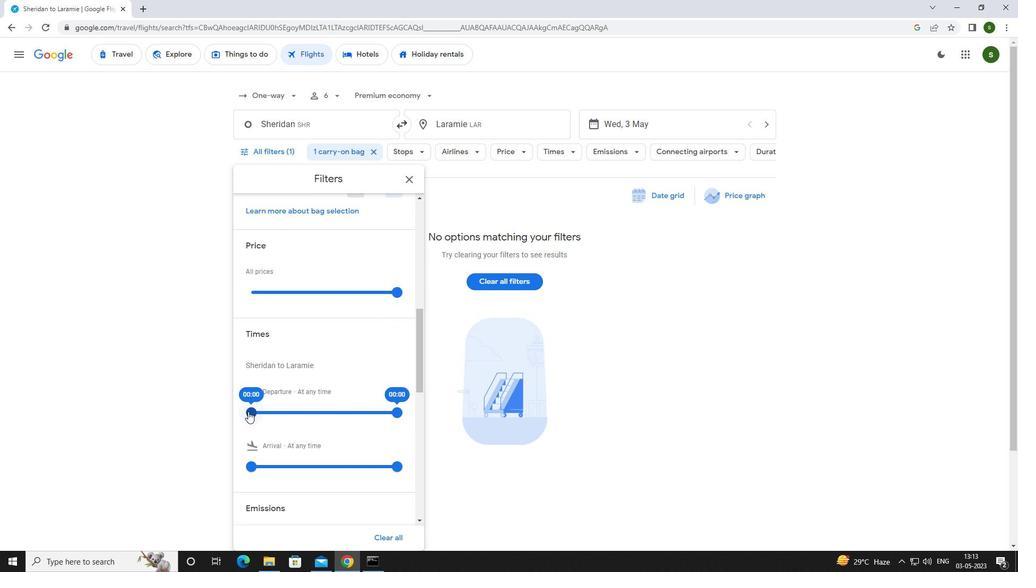 
Action: Mouse moved to (651, 378)
Screenshot: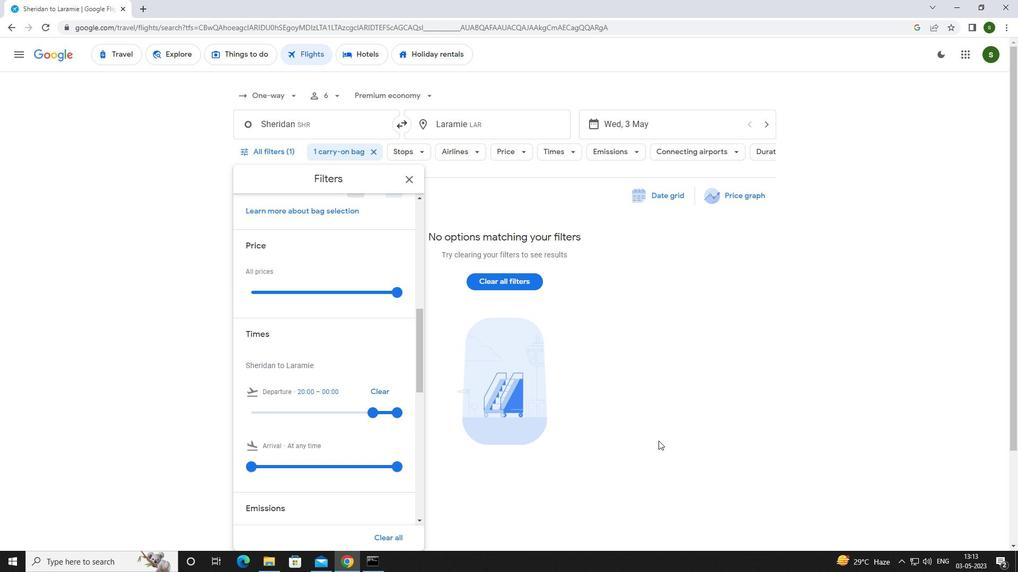 
Action: Mouse pressed left at (651, 378)
Screenshot: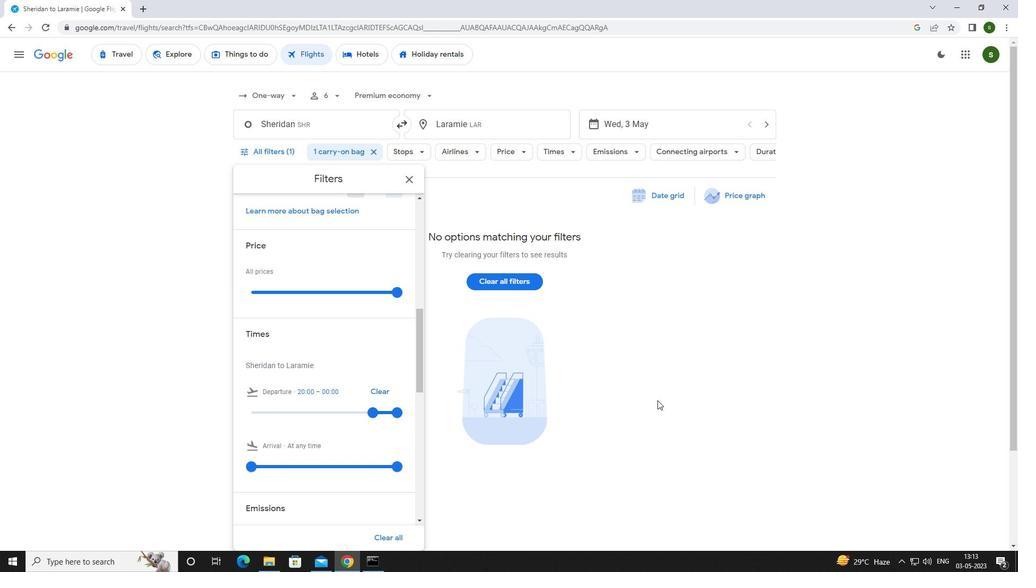 
